 Task: Find connections with filter location Zürich (Kreis 12) with filter topic #Entrepreneurshipwith filter profile language German with filter current company FABINDIA LIMITED (erstwhile Fabindia Overseas Pvt. Ltd.) with filter school Delhi Public School - Bangalore South with filter industry Architectural and Structural Metal Manufacturing with filter service category Training with filter keywords title SQL Developer
Action: Mouse moved to (493, 75)
Screenshot: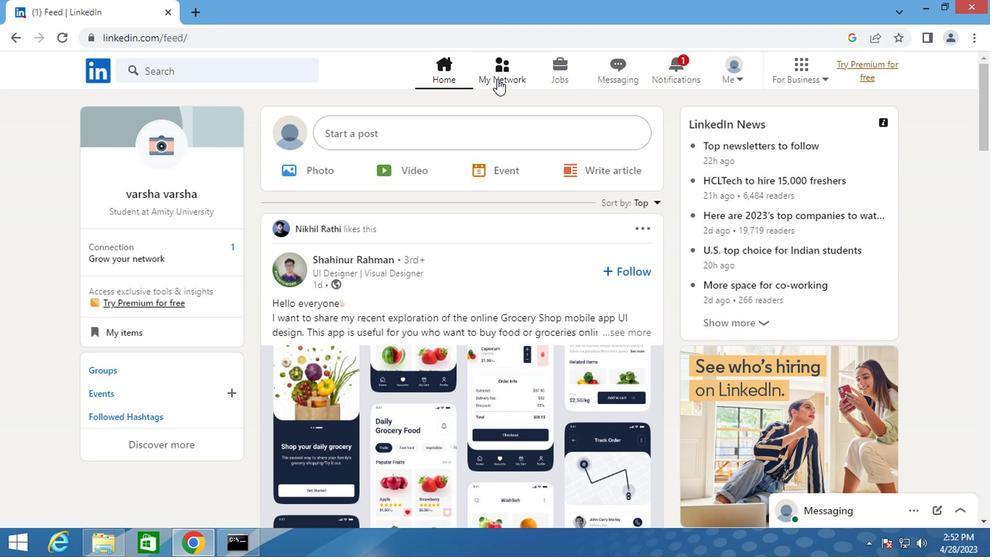 
Action: Mouse pressed left at (493, 75)
Screenshot: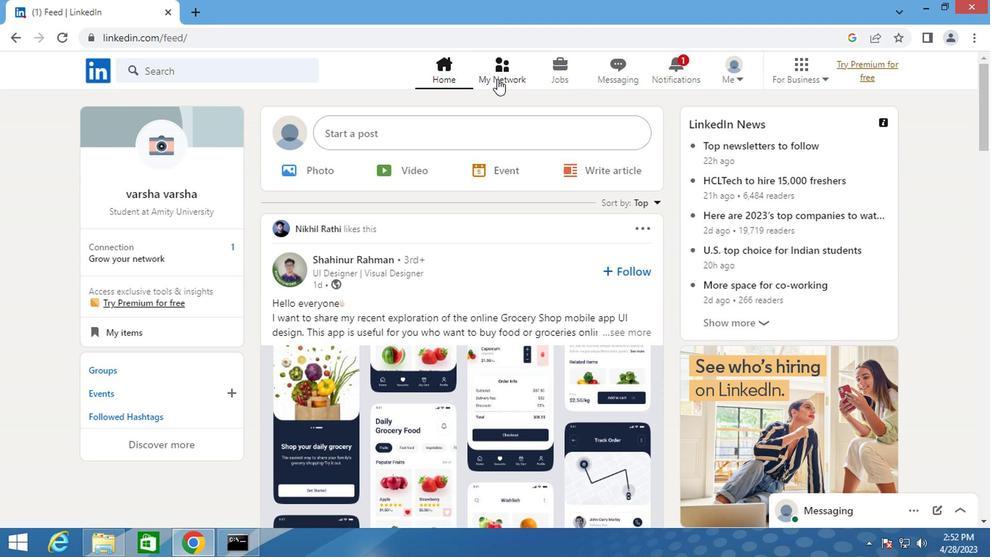 
Action: Mouse moved to (205, 152)
Screenshot: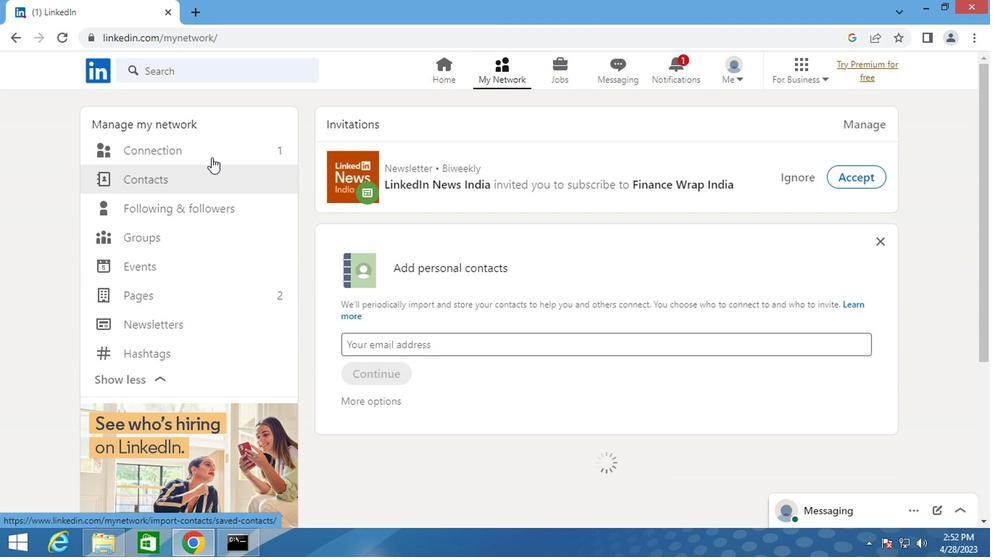 
Action: Mouse pressed left at (205, 152)
Screenshot: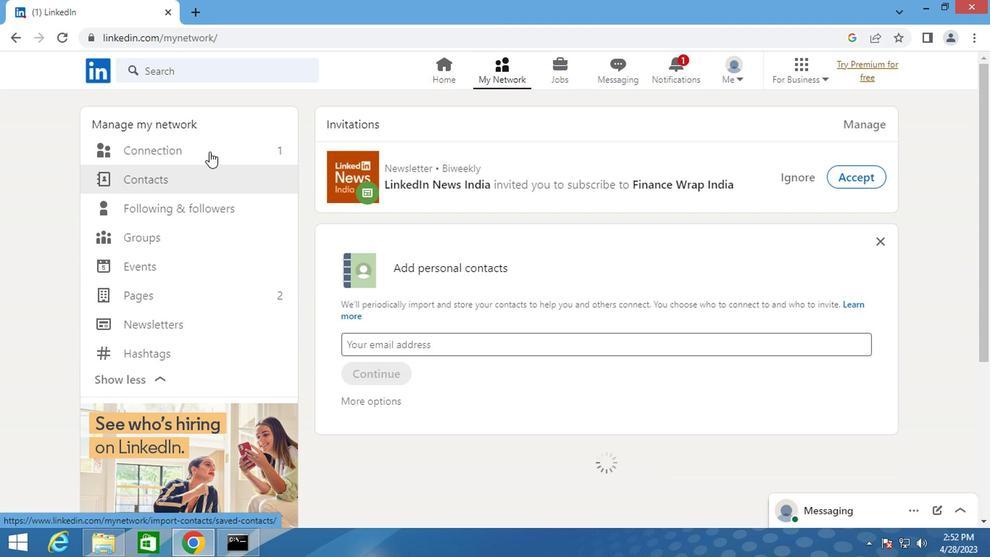 
Action: Mouse moved to (185, 152)
Screenshot: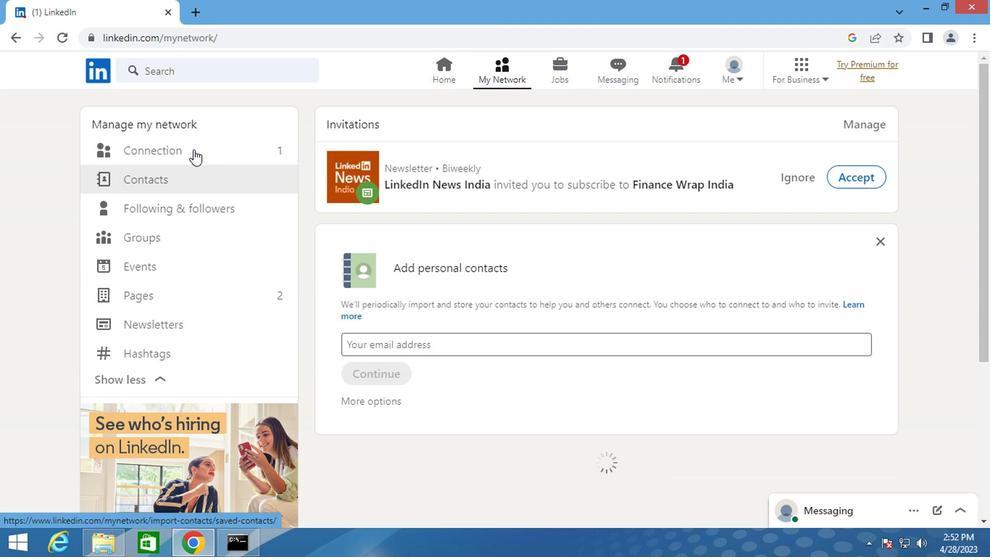 
Action: Mouse pressed left at (185, 152)
Screenshot: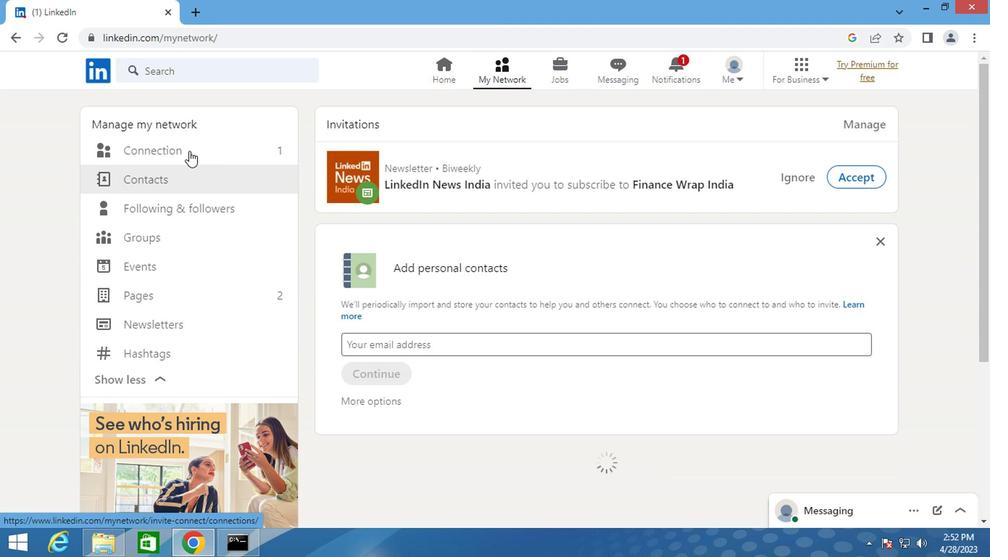 
Action: Mouse pressed left at (185, 152)
Screenshot: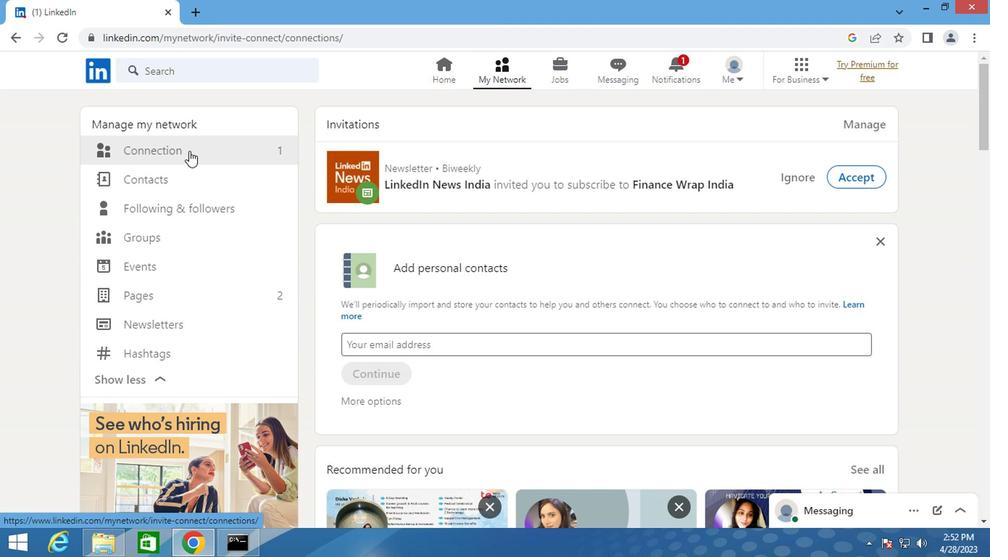 
Action: Mouse moved to (597, 154)
Screenshot: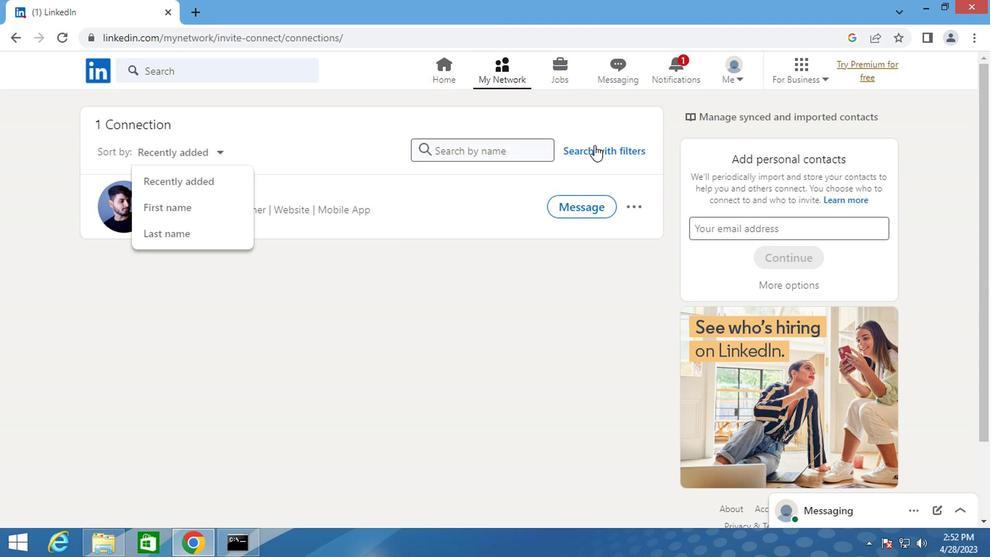 
Action: Mouse pressed left at (597, 154)
Screenshot: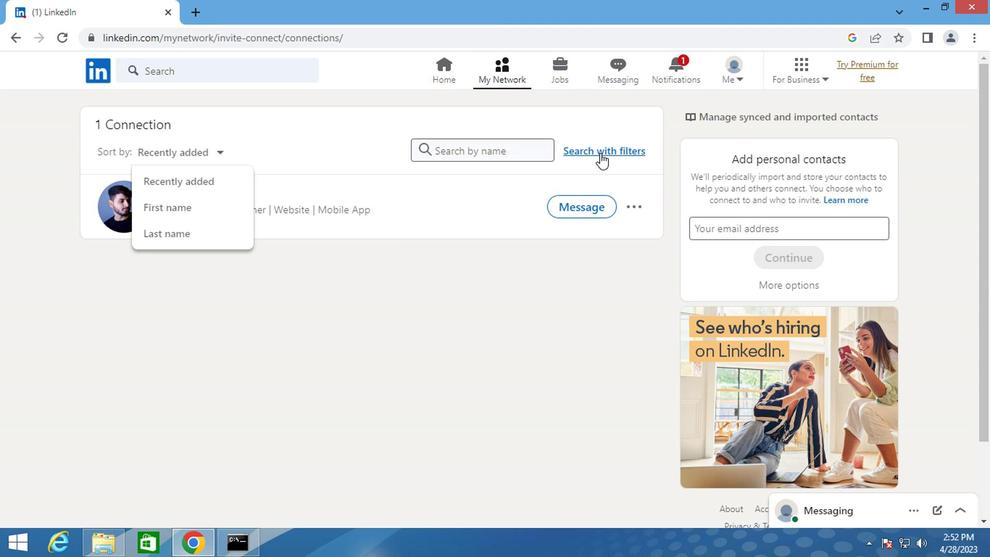 
Action: Mouse moved to (534, 114)
Screenshot: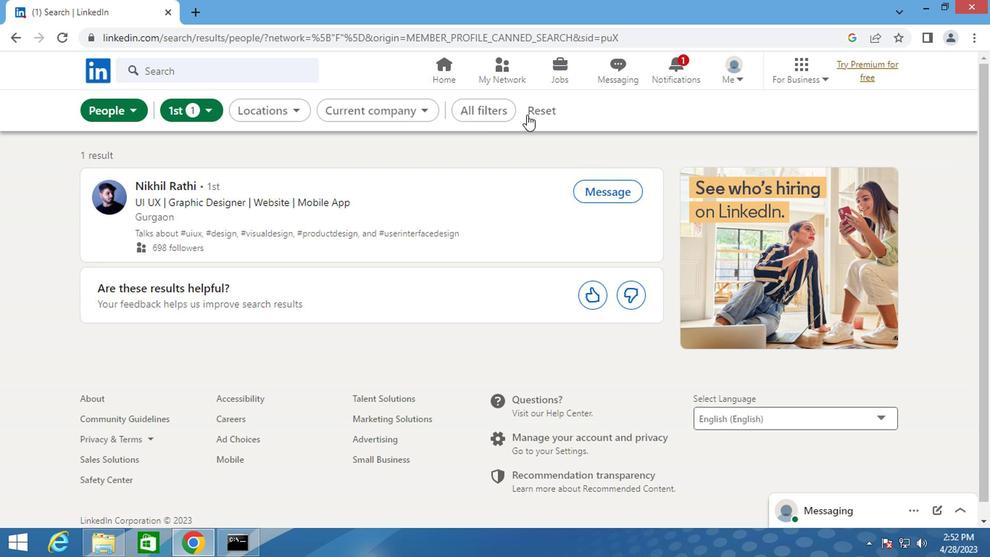 
Action: Mouse pressed left at (534, 114)
Screenshot: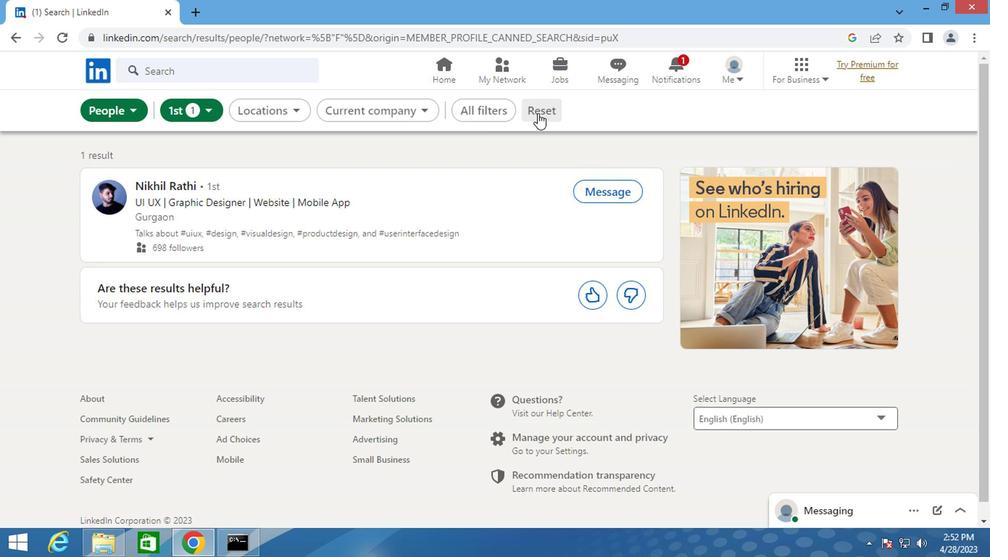 
Action: Mouse moved to (511, 115)
Screenshot: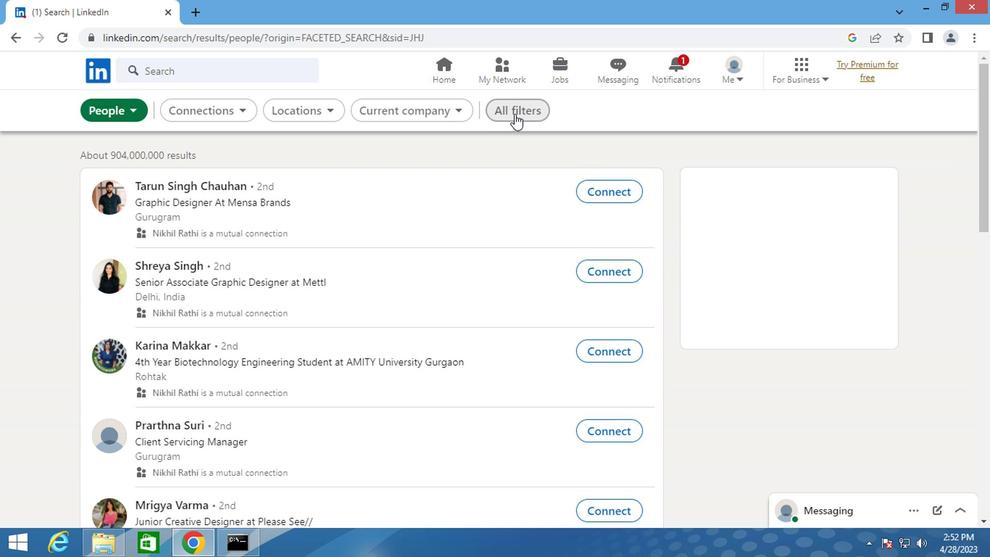
Action: Mouse pressed left at (511, 115)
Screenshot: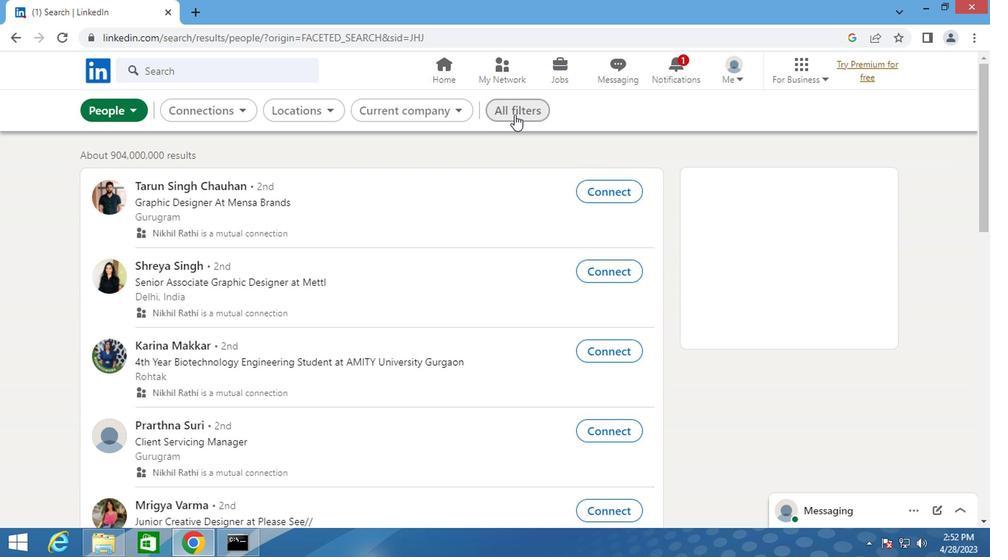 
Action: Mouse moved to (670, 296)
Screenshot: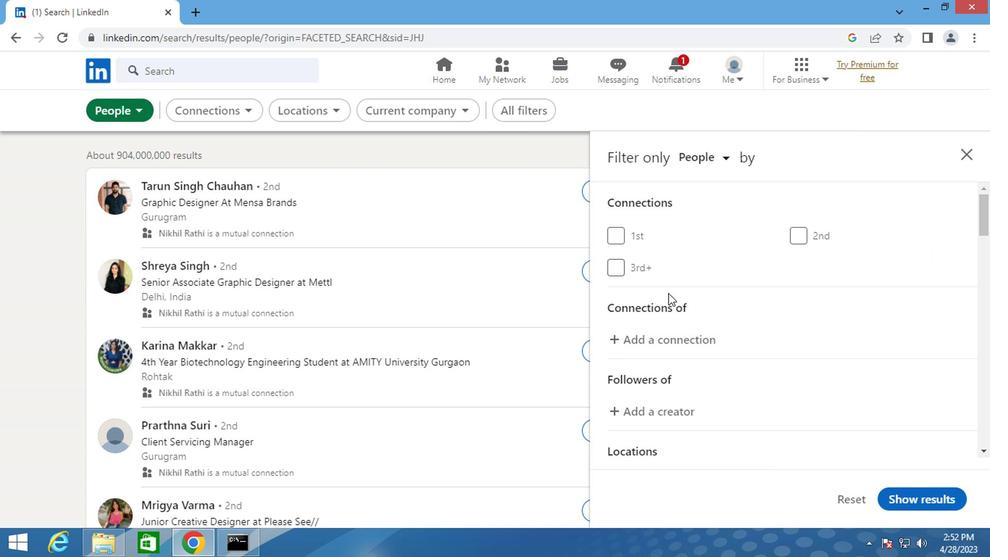 
Action: Mouse scrolled (670, 295) with delta (0, 0)
Screenshot: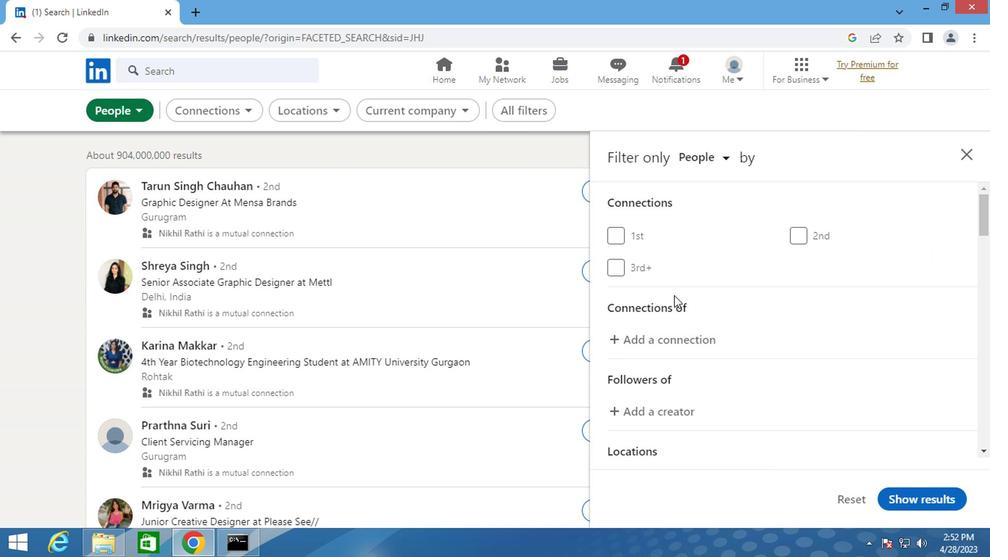 
Action: Mouse scrolled (670, 295) with delta (0, 0)
Screenshot: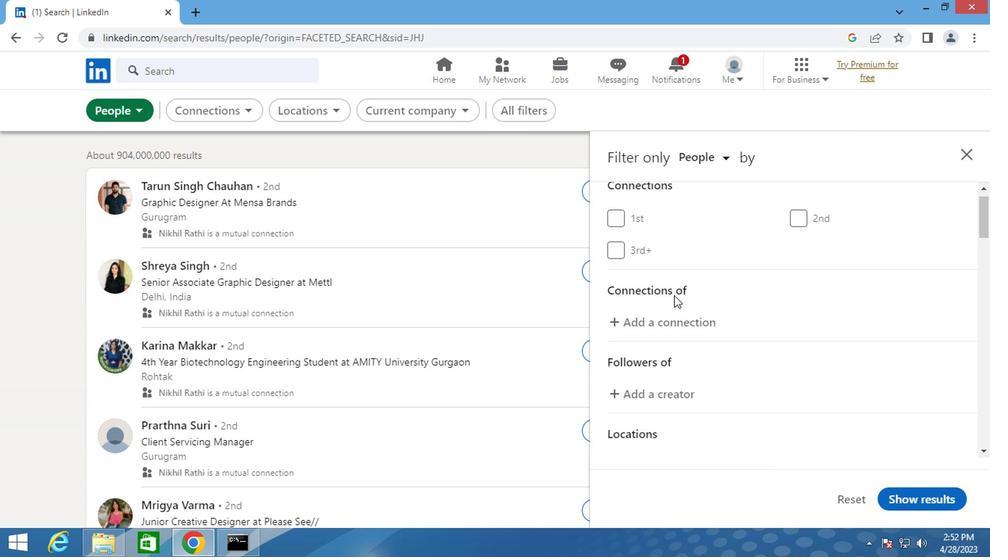
Action: Mouse moved to (809, 389)
Screenshot: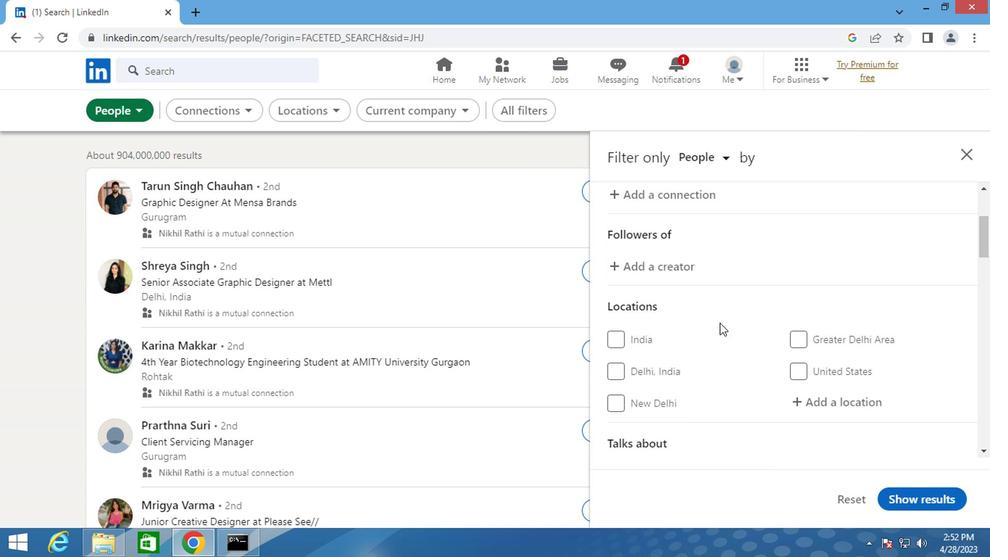 
Action: Mouse pressed left at (809, 389)
Screenshot: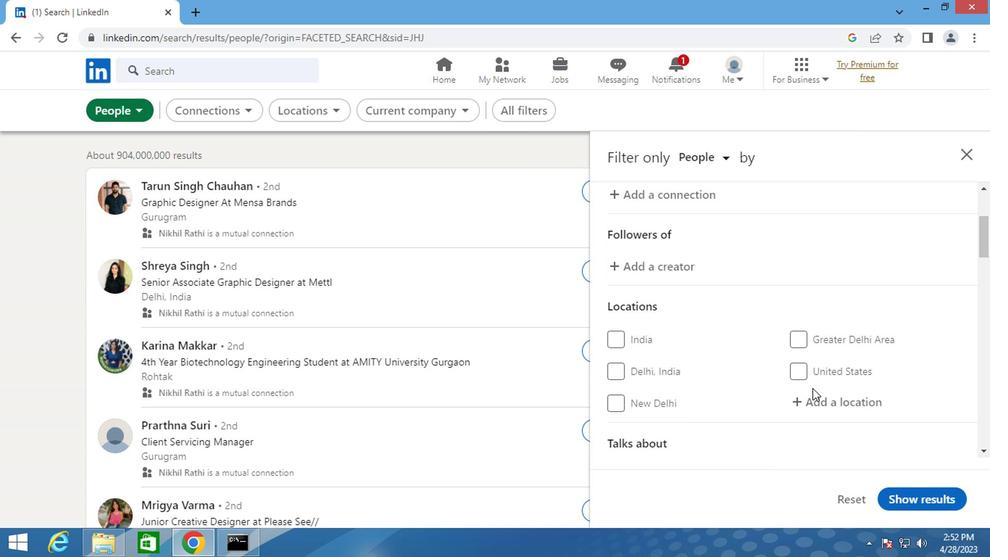 
Action: Mouse moved to (810, 395)
Screenshot: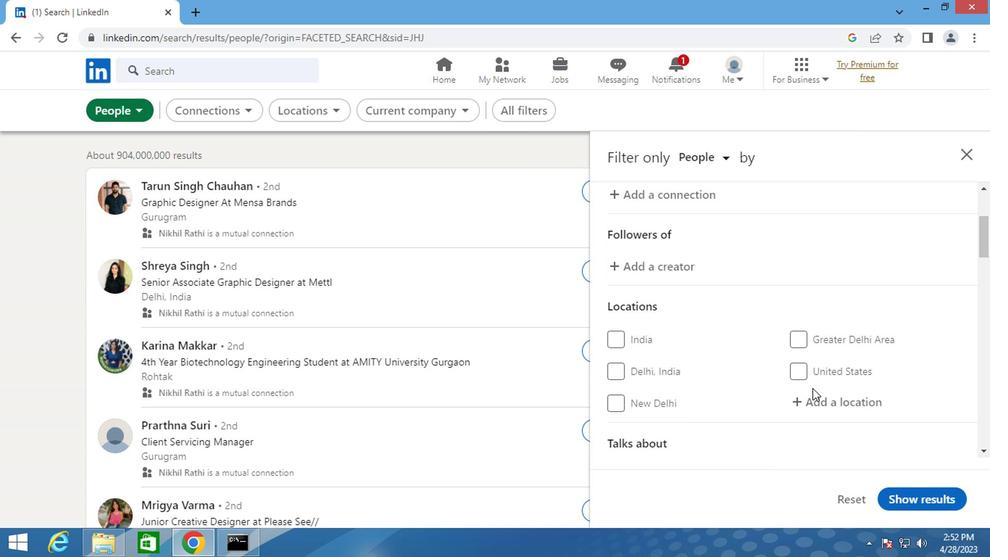 
Action: Mouse pressed left at (810, 395)
Screenshot: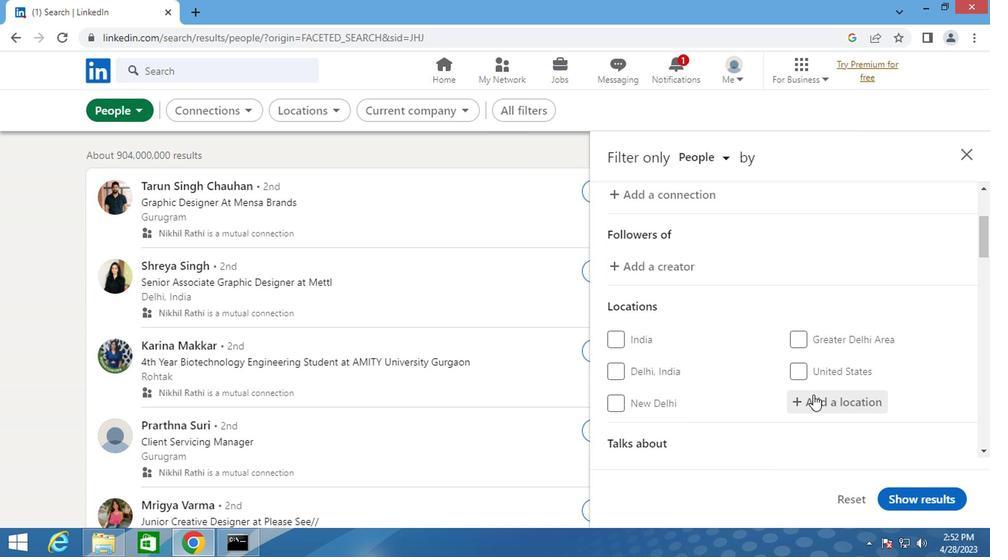 
Action: Key pressed <Key.shift>ZURICH<Key.shift_r><Key.shift_r><Key.shift_r><Key.shift_r>(<Key.shift>KREIS<Key.space>12<Key.shift_r>)
Screenshot: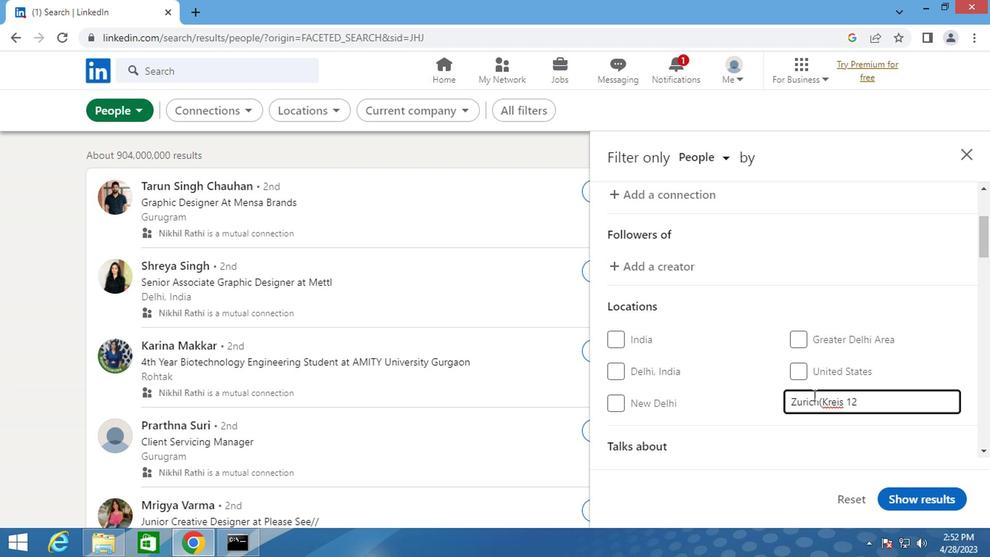 
Action: Mouse moved to (738, 397)
Screenshot: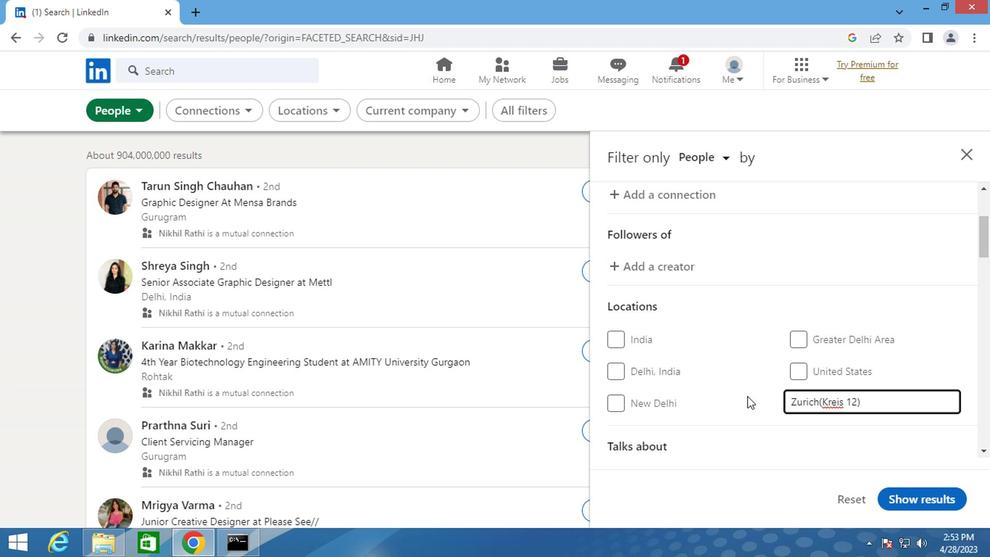 
Action: Mouse scrolled (738, 396) with delta (0, -1)
Screenshot: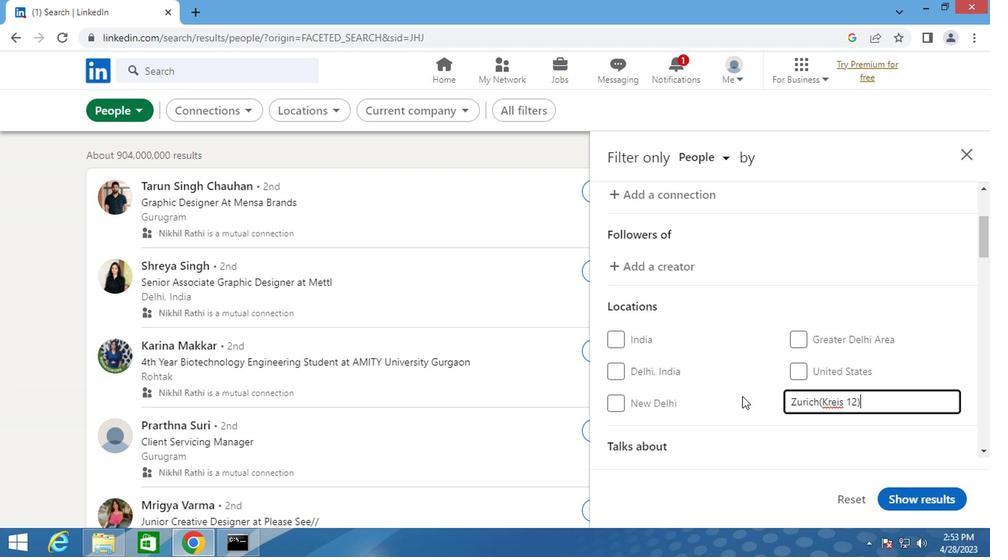 
Action: Mouse scrolled (738, 396) with delta (0, -1)
Screenshot: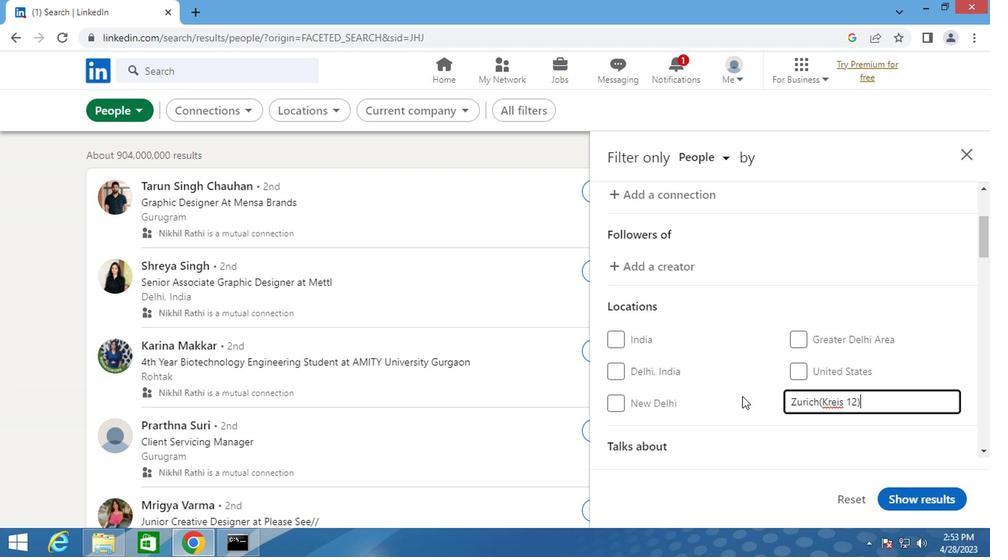
Action: Mouse scrolled (738, 396) with delta (0, -1)
Screenshot: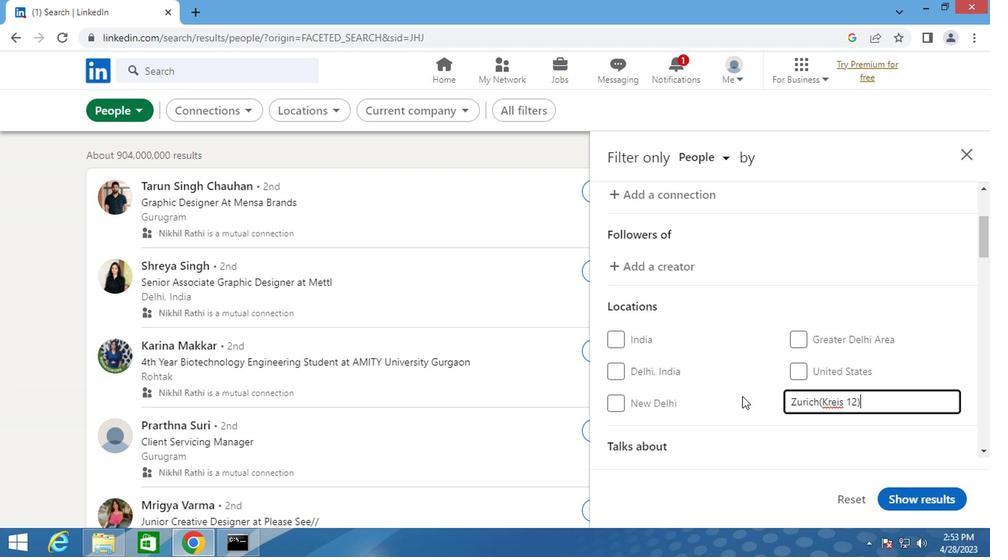 
Action: Mouse scrolled (738, 396) with delta (0, -1)
Screenshot: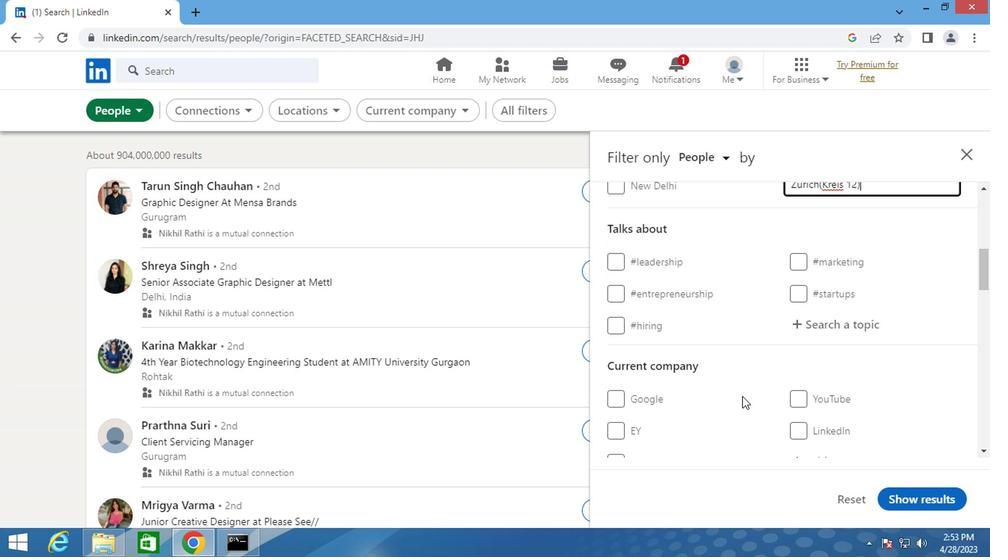 
Action: Mouse scrolled (738, 397) with delta (0, 0)
Screenshot: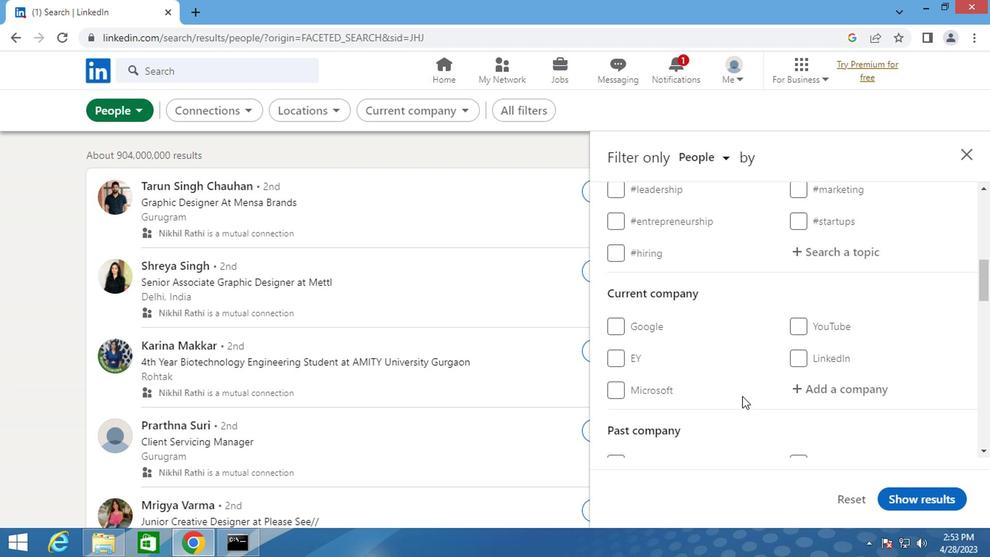 
Action: Mouse moved to (833, 319)
Screenshot: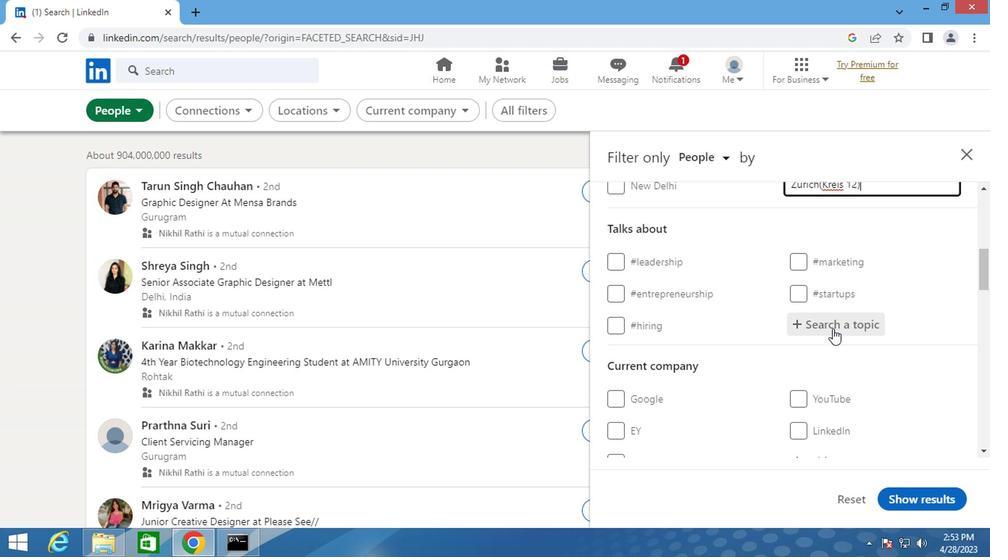 
Action: Mouse pressed left at (833, 319)
Screenshot: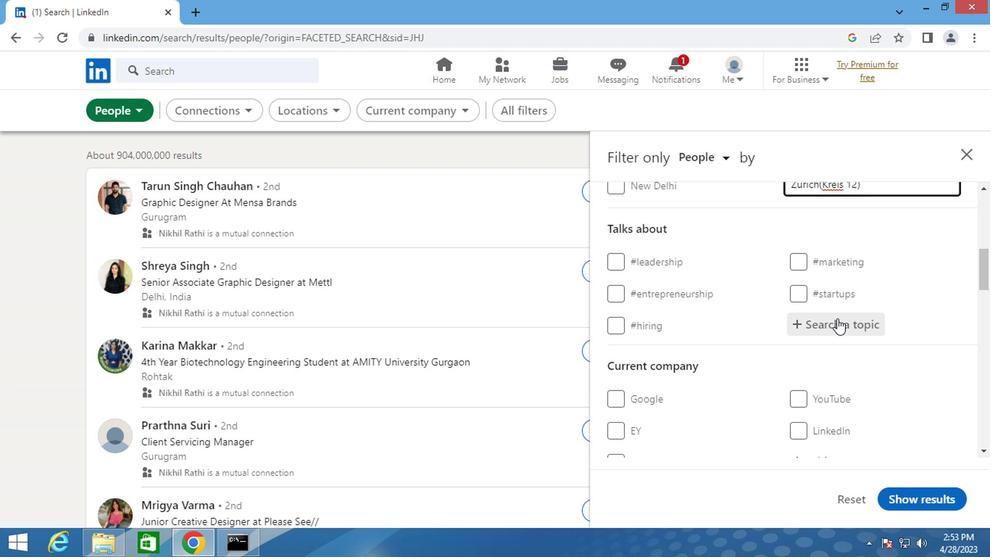 
Action: Key pressed <Key.shift>#<Key.shift>ENTREPRENEURSHIP
Screenshot: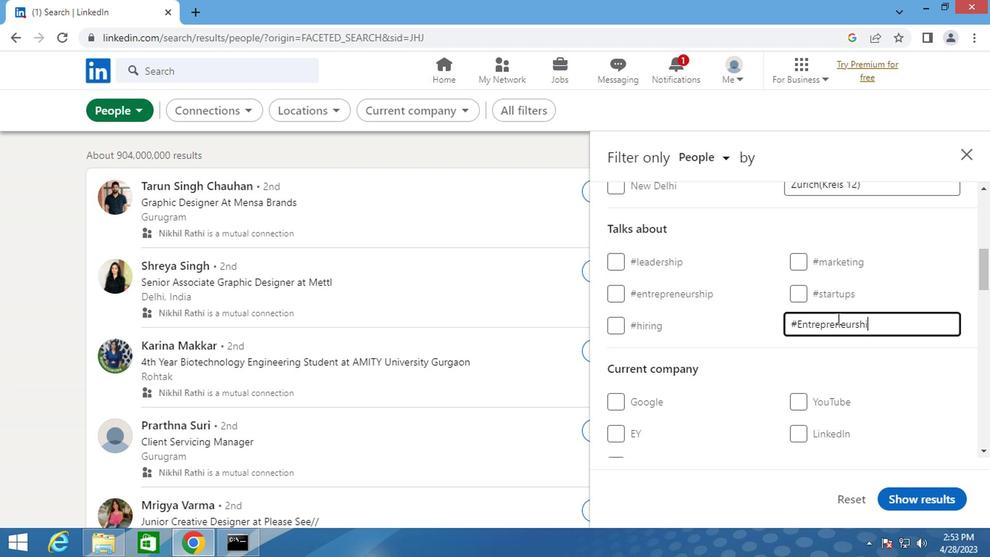 
Action: Mouse moved to (783, 318)
Screenshot: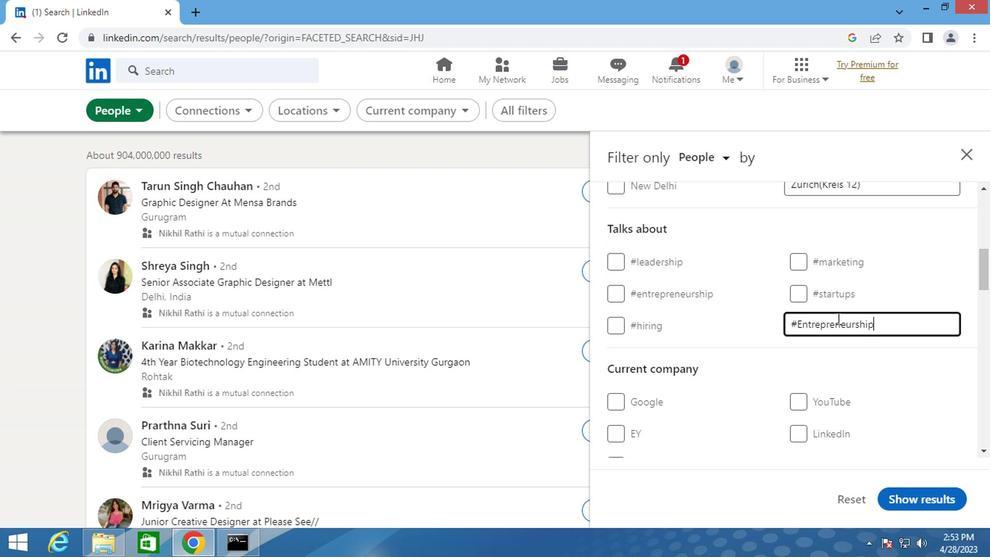 
Action: Mouse scrolled (783, 317) with delta (0, -1)
Screenshot: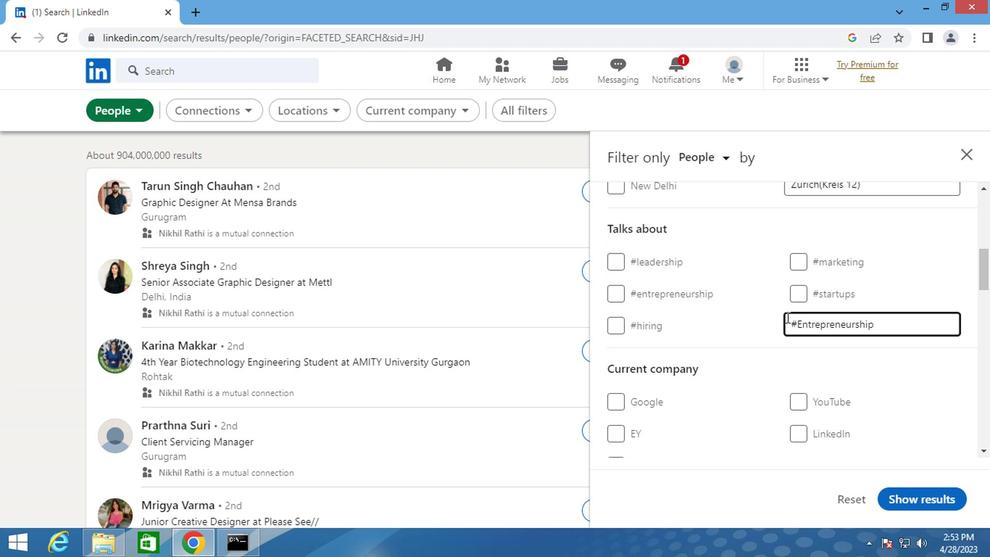 
Action: Mouse scrolled (783, 317) with delta (0, -1)
Screenshot: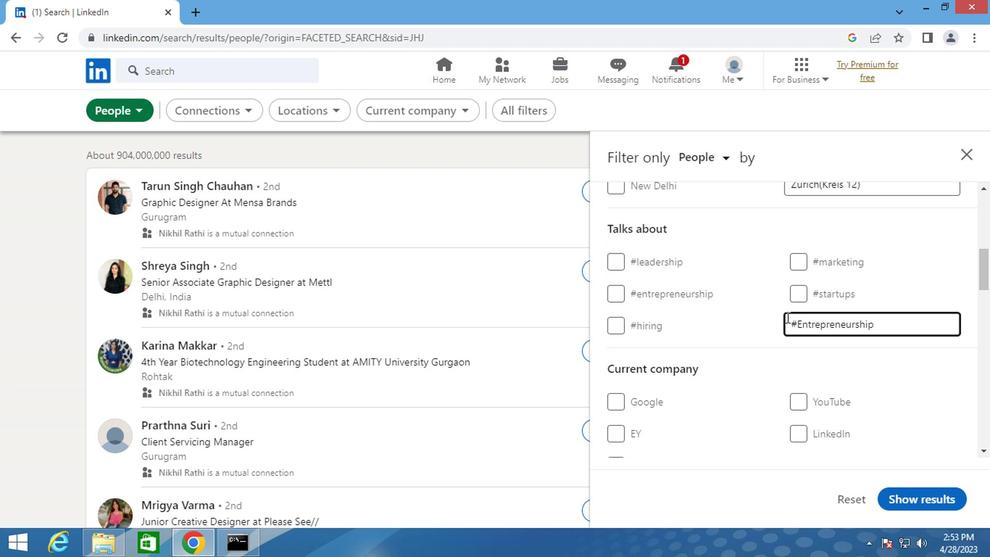 
Action: Mouse scrolled (783, 317) with delta (0, -1)
Screenshot: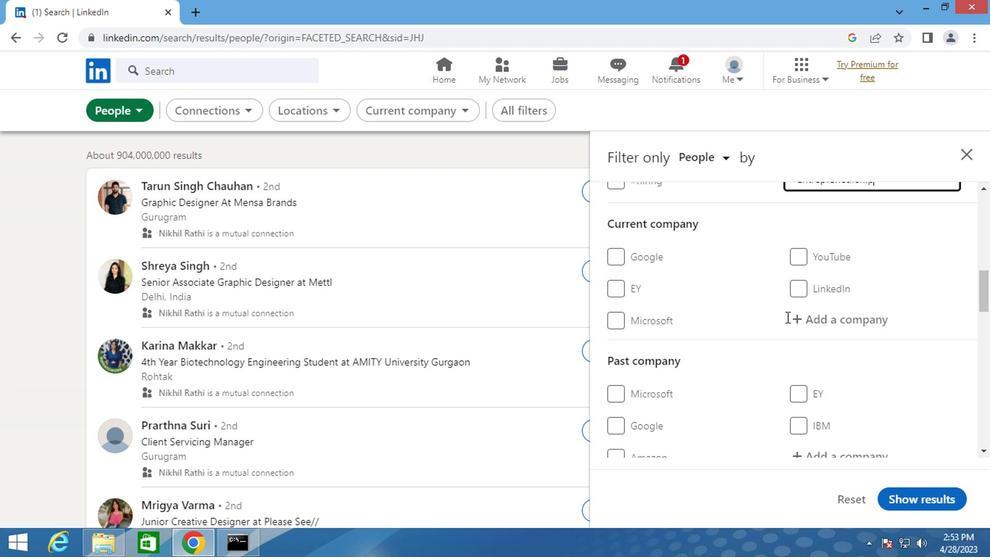 
Action: Mouse scrolled (783, 317) with delta (0, -1)
Screenshot: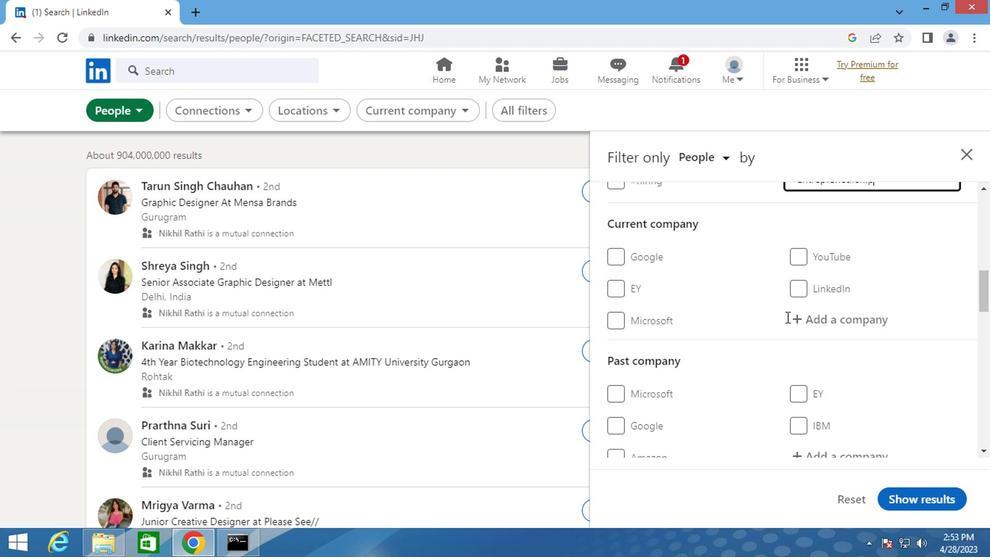 
Action: Mouse scrolled (783, 317) with delta (0, -1)
Screenshot: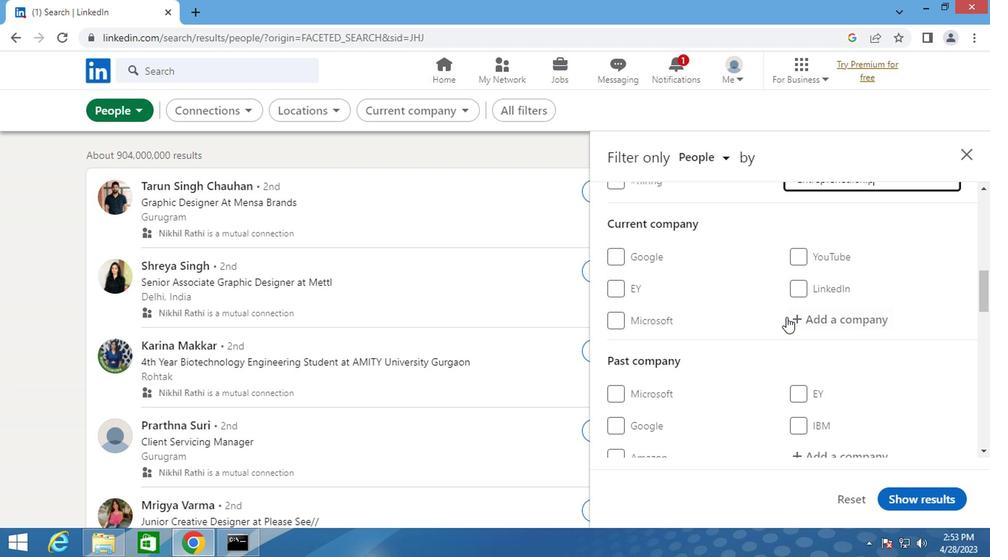 
Action: Mouse scrolled (783, 317) with delta (0, -1)
Screenshot: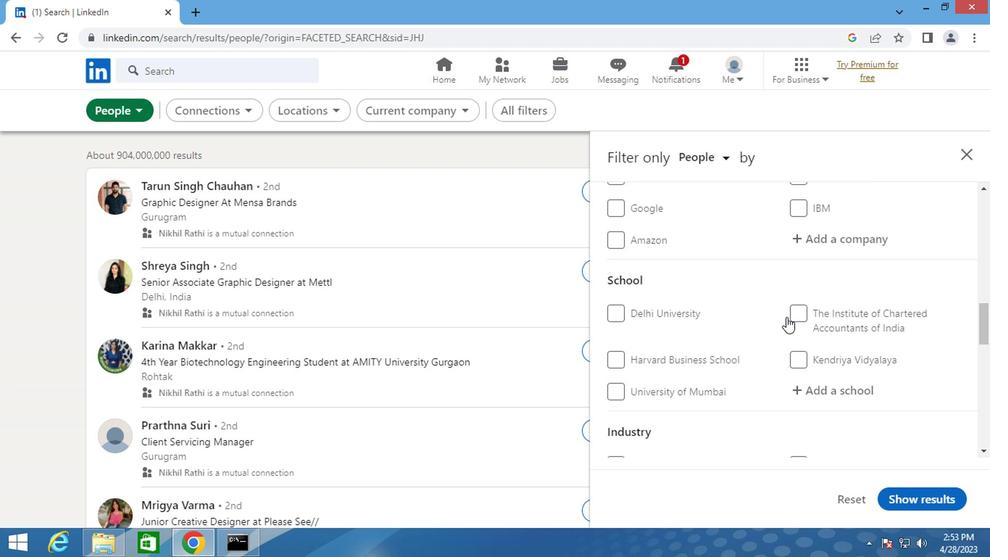 
Action: Mouse scrolled (783, 317) with delta (0, -1)
Screenshot: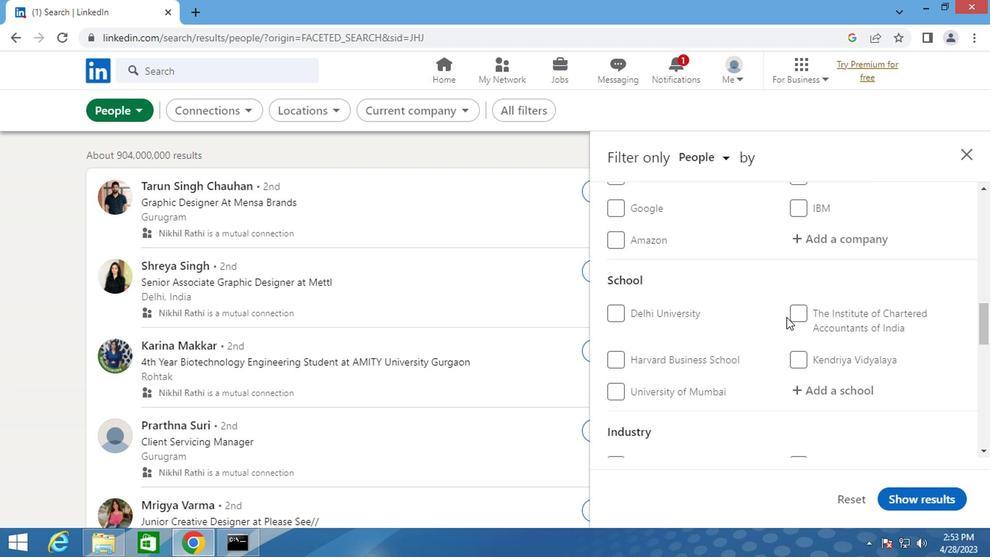 
Action: Mouse scrolled (783, 317) with delta (0, -1)
Screenshot: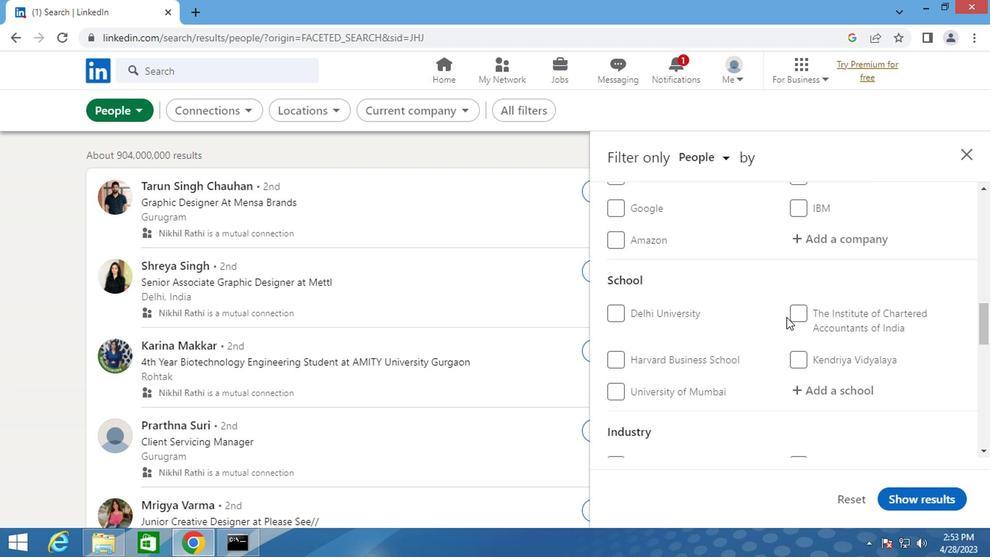 
Action: Mouse scrolled (783, 317) with delta (0, -1)
Screenshot: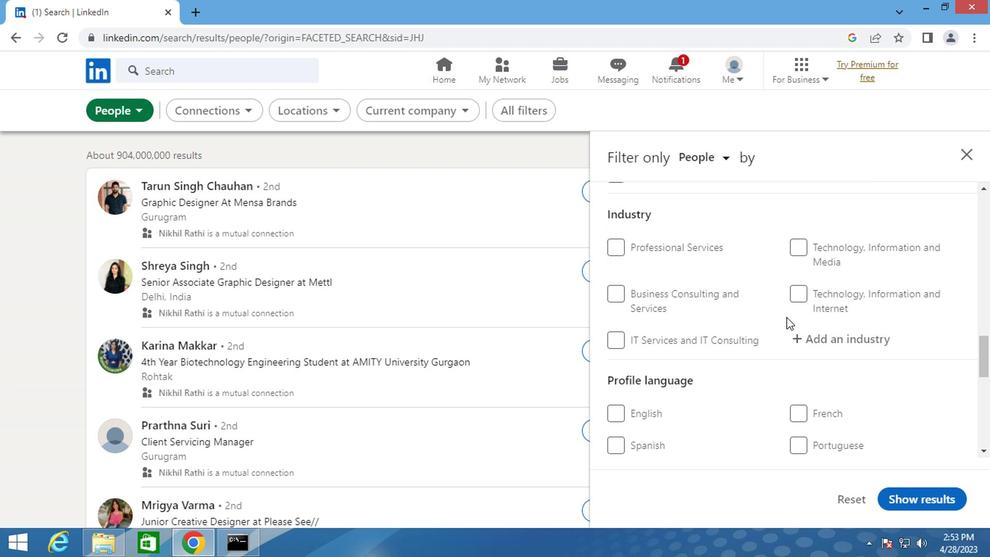 
Action: Mouse scrolled (783, 317) with delta (0, -1)
Screenshot: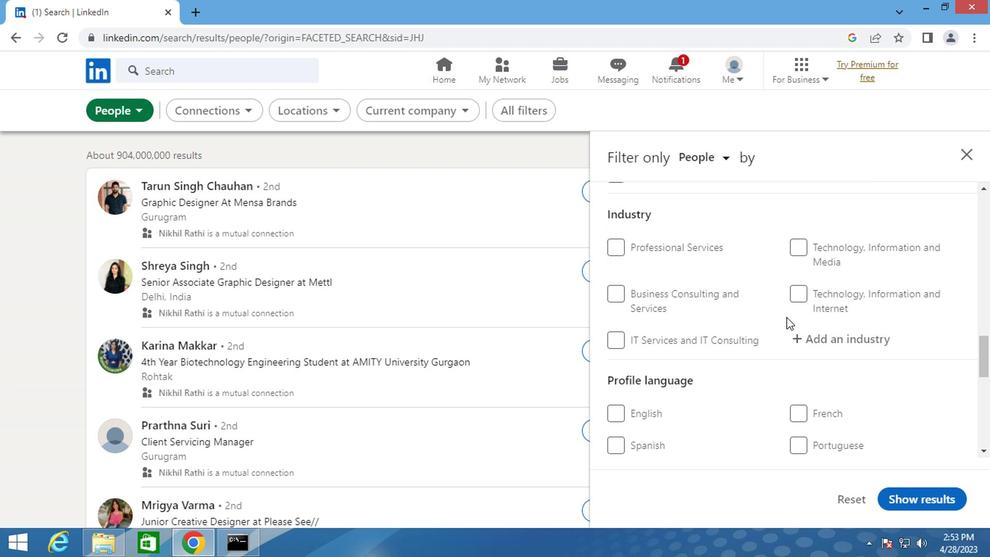 
Action: Mouse moved to (614, 336)
Screenshot: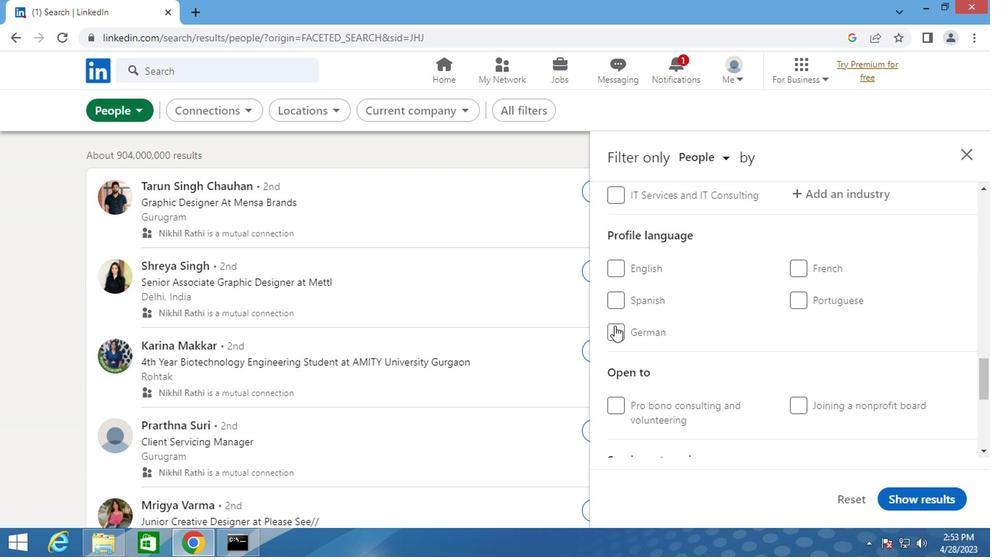 
Action: Mouse pressed left at (614, 336)
Screenshot: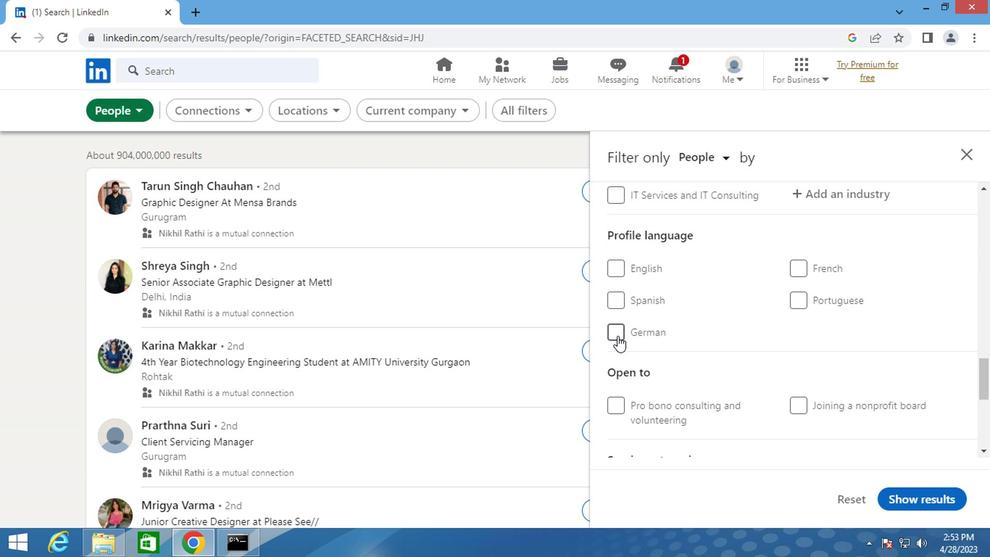 
Action: Mouse moved to (659, 326)
Screenshot: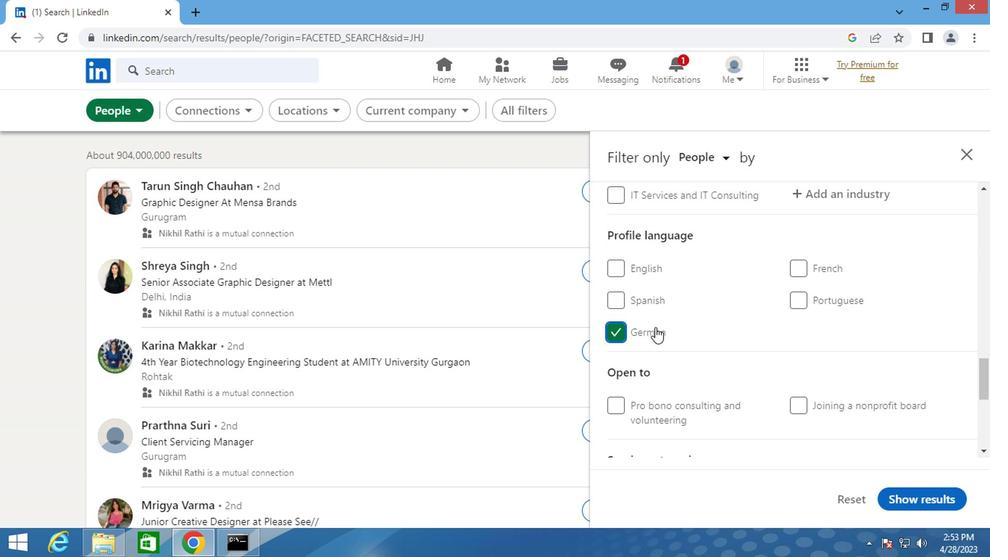 
Action: Mouse scrolled (659, 327) with delta (0, 1)
Screenshot: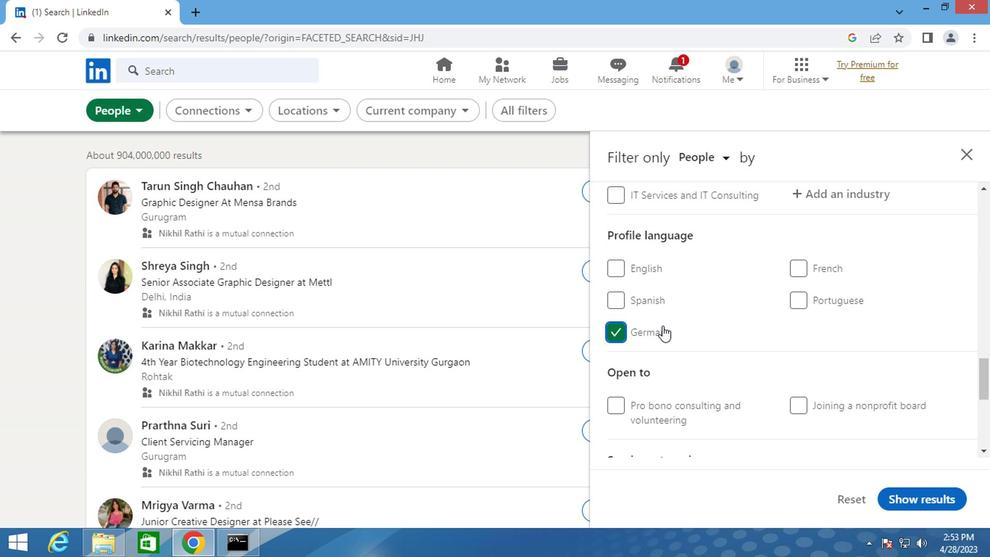 
Action: Mouse scrolled (659, 327) with delta (0, 1)
Screenshot: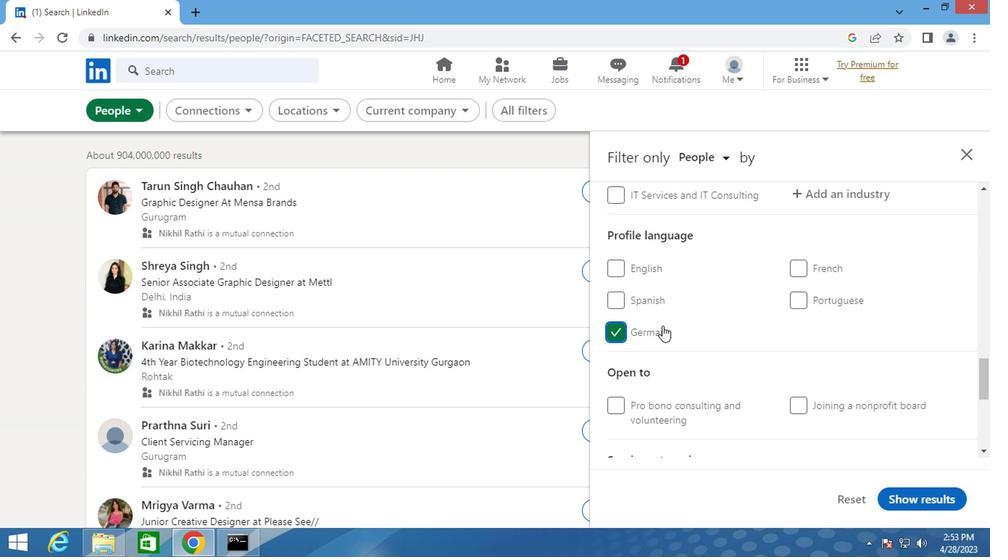 
Action: Mouse scrolled (659, 327) with delta (0, 1)
Screenshot: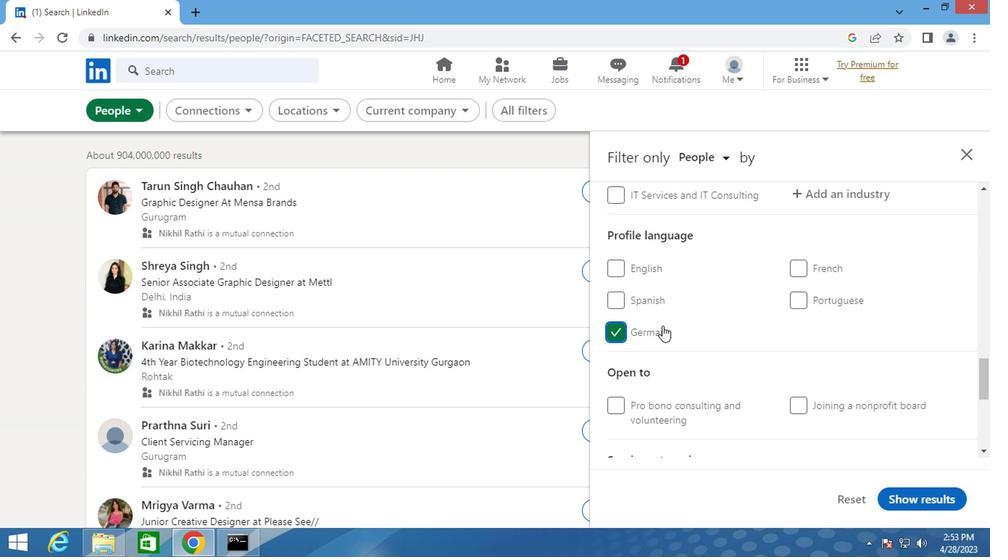 
Action: Mouse scrolled (659, 327) with delta (0, 1)
Screenshot: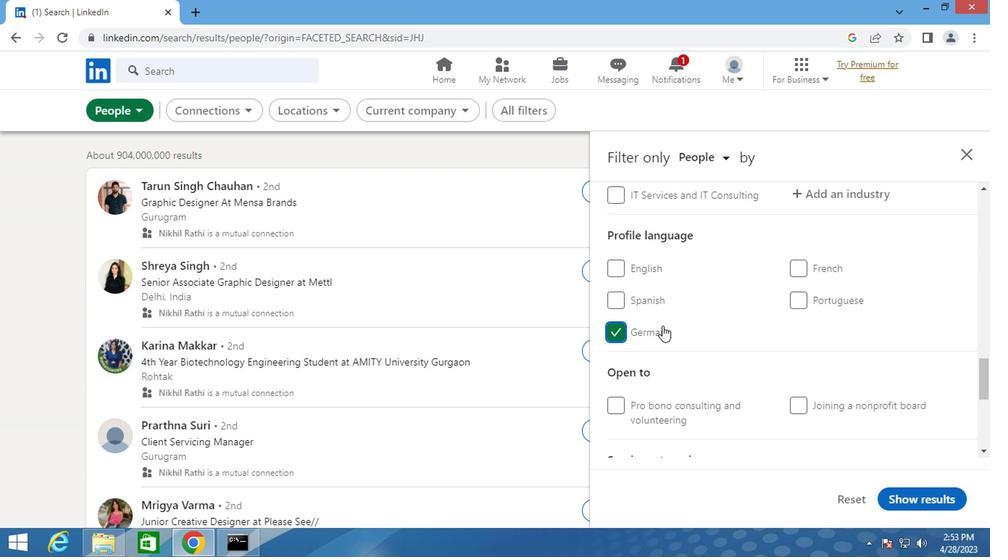 
Action: Mouse scrolled (659, 327) with delta (0, 1)
Screenshot: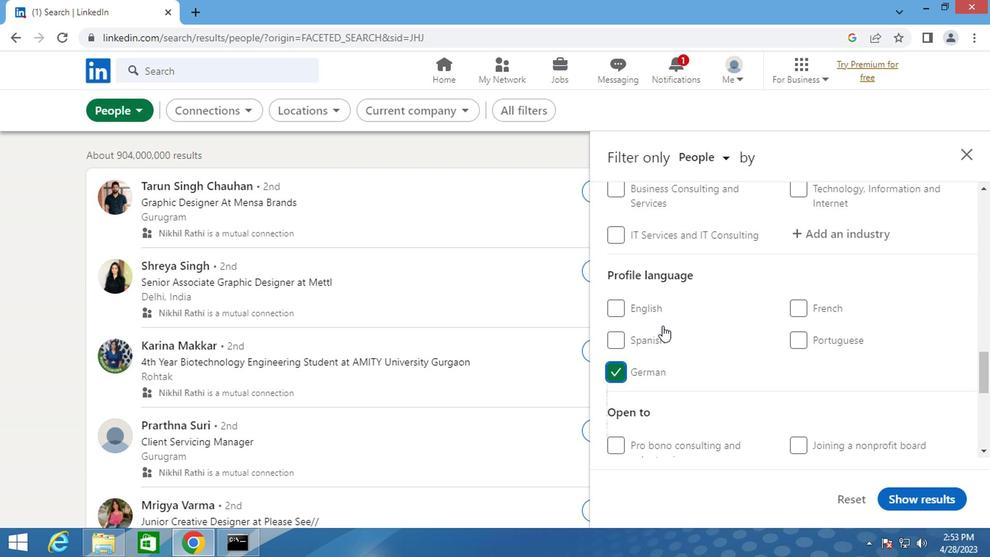 
Action: Mouse scrolled (659, 327) with delta (0, 1)
Screenshot: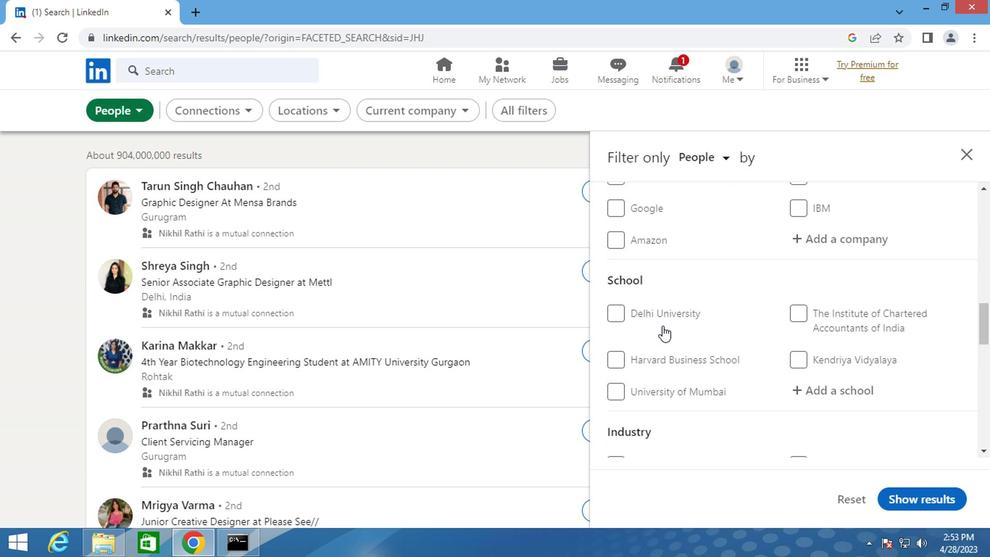 
Action: Mouse scrolled (659, 327) with delta (0, 1)
Screenshot: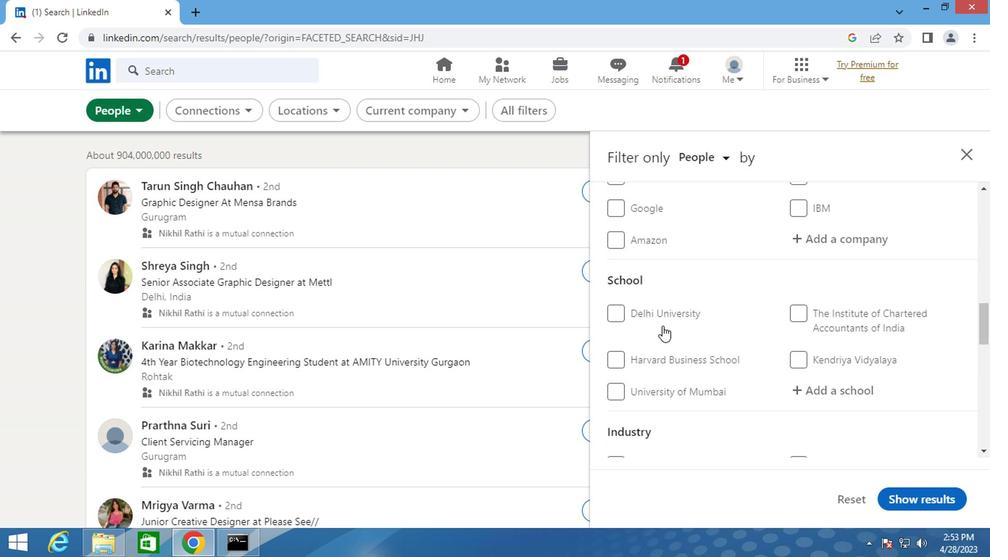 
Action: Mouse scrolled (659, 327) with delta (0, 1)
Screenshot: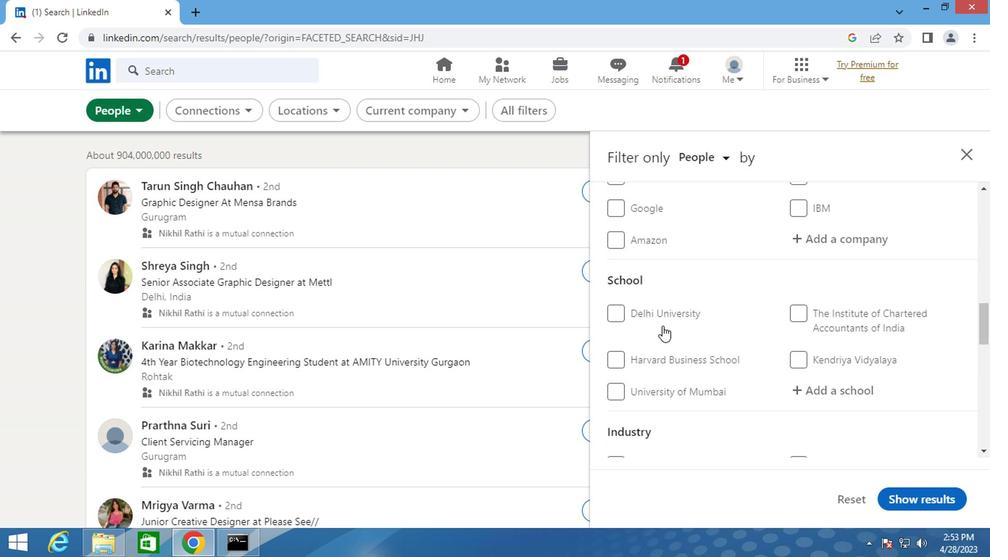 
Action: Mouse scrolled (659, 327) with delta (0, 1)
Screenshot: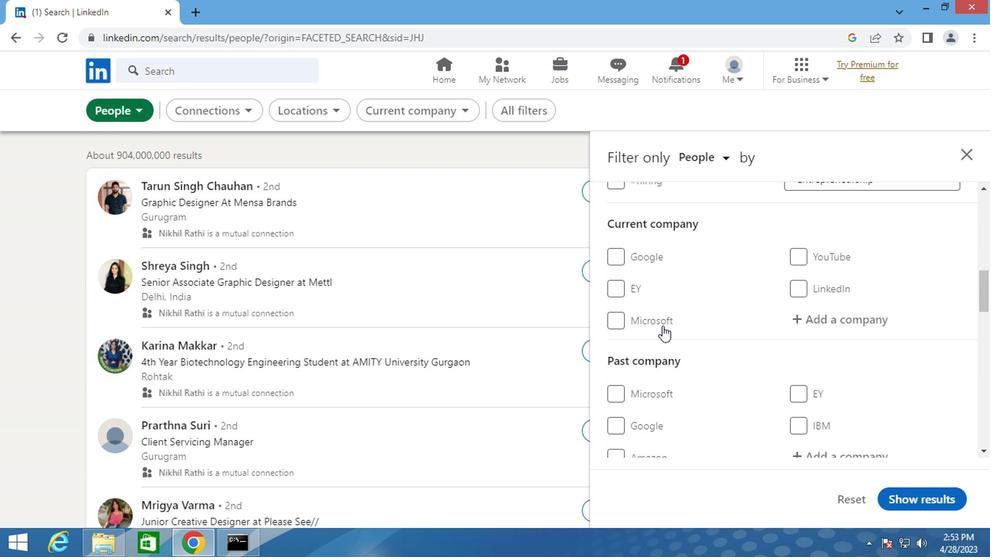 
Action: Mouse scrolled (659, 327) with delta (0, 1)
Screenshot: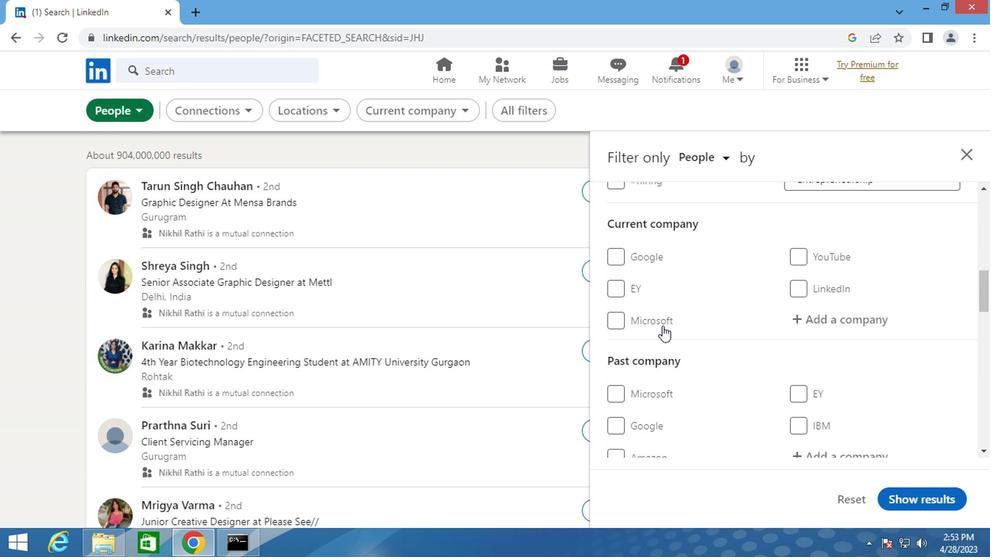 
Action: Mouse scrolled (659, 327) with delta (0, 1)
Screenshot: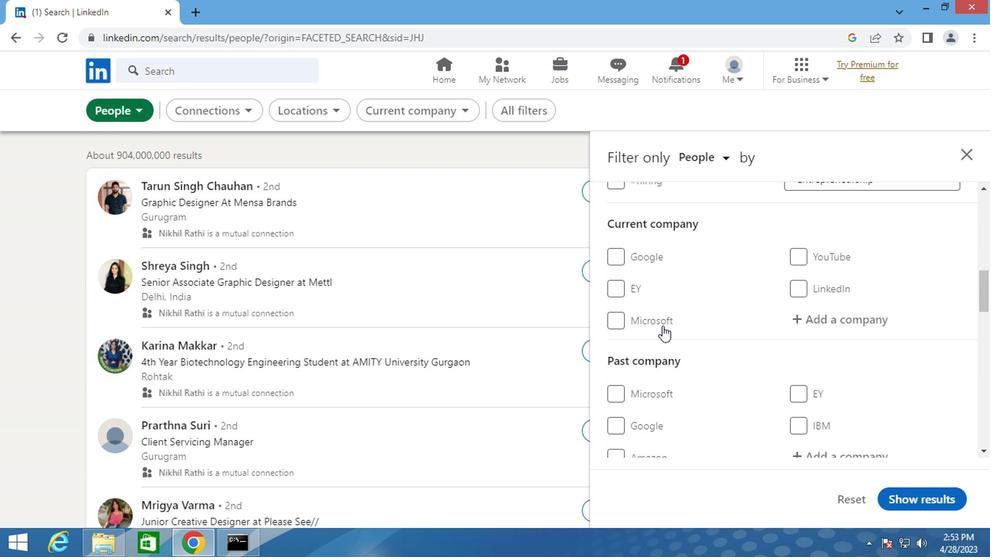 
Action: Mouse scrolled (659, 326) with delta (0, 0)
Screenshot: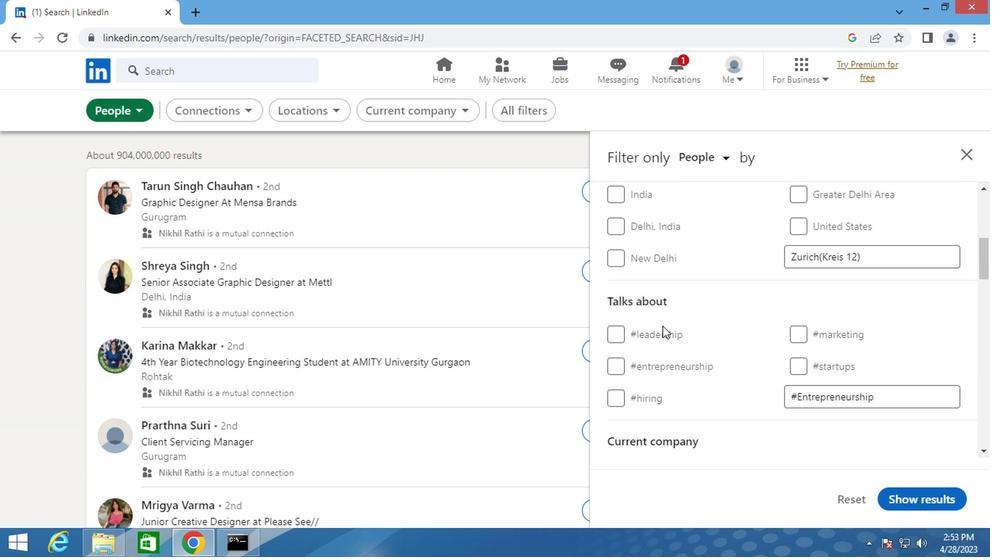 
Action: Mouse scrolled (659, 326) with delta (0, 0)
Screenshot: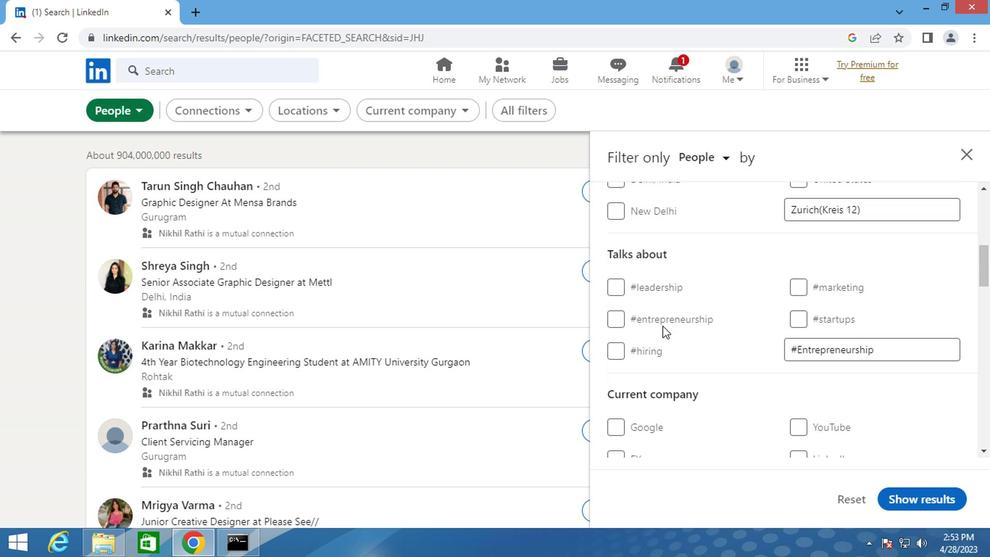 
Action: Mouse moved to (809, 389)
Screenshot: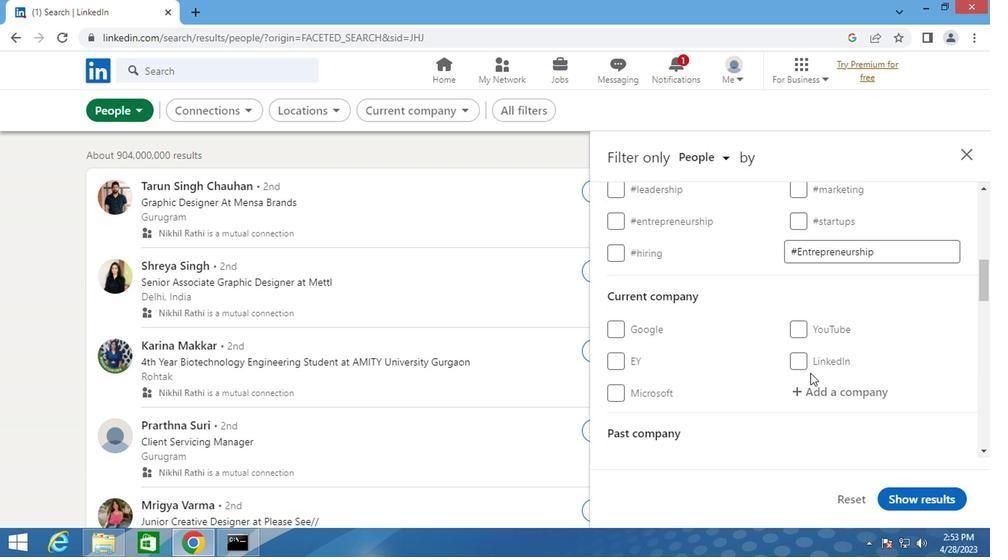 
Action: Mouse pressed left at (809, 389)
Screenshot: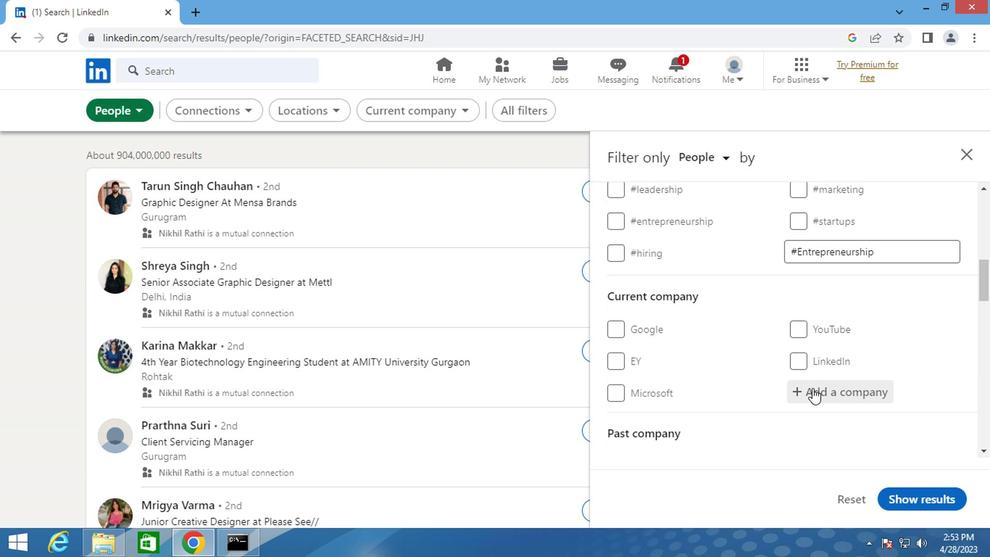 
Action: Key pressed <Key.caps_lock>FABINDIA<Key.space>
Screenshot: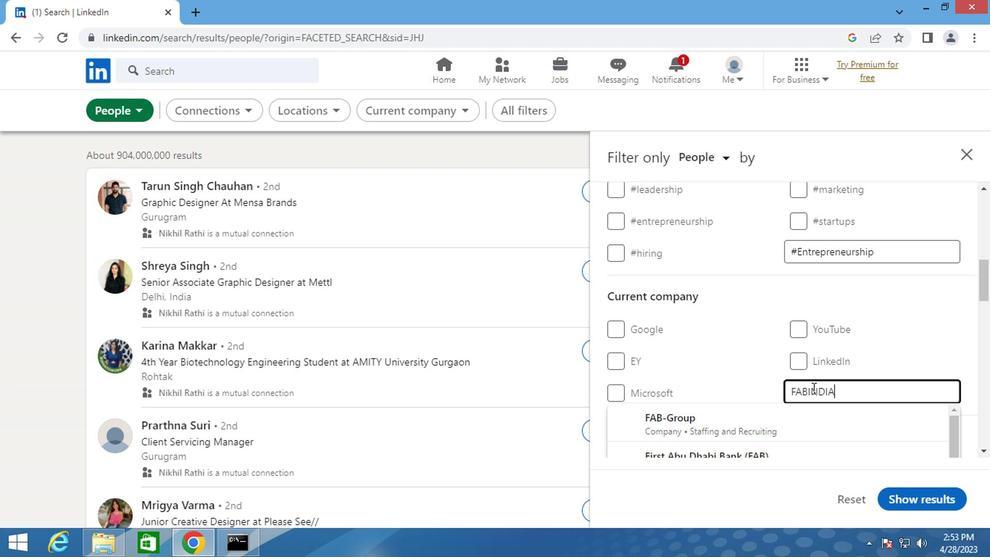 
Action: Mouse moved to (738, 415)
Screenshot: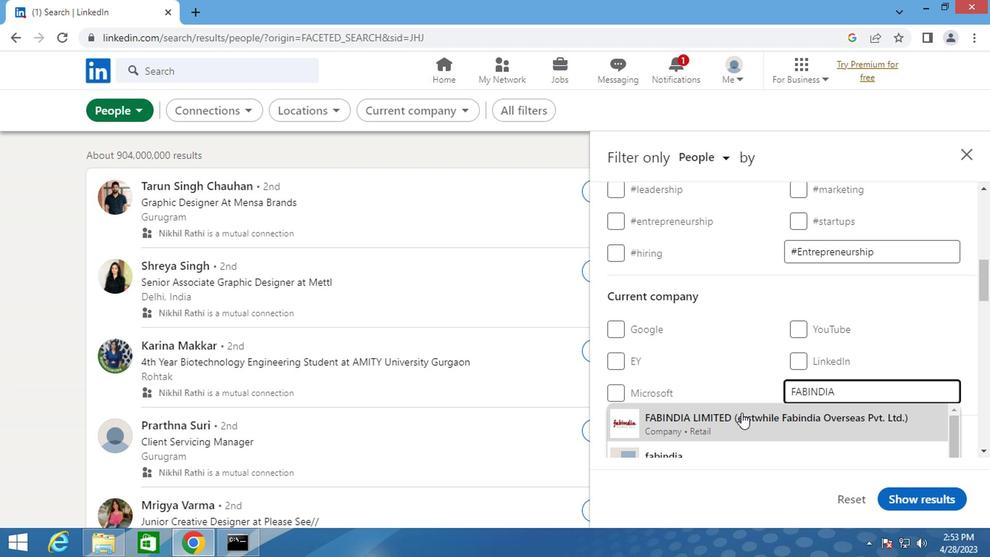 
Action: Mouse pressed left at (738, 415)
Screenshot: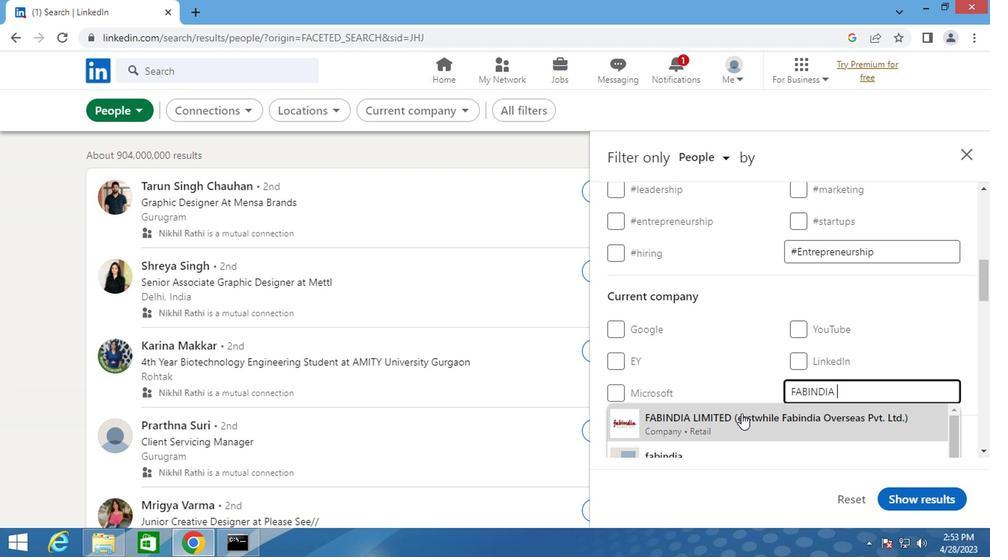 
Action: Mouse moved to (736, 404)
Screenshot: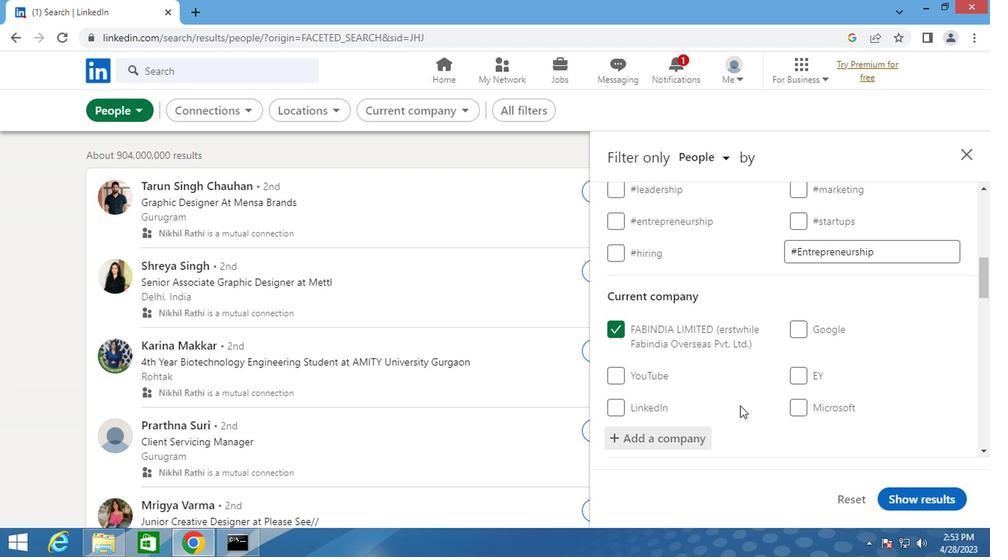 
Action: Key pressed <Key.caps_lock>
Screenshot: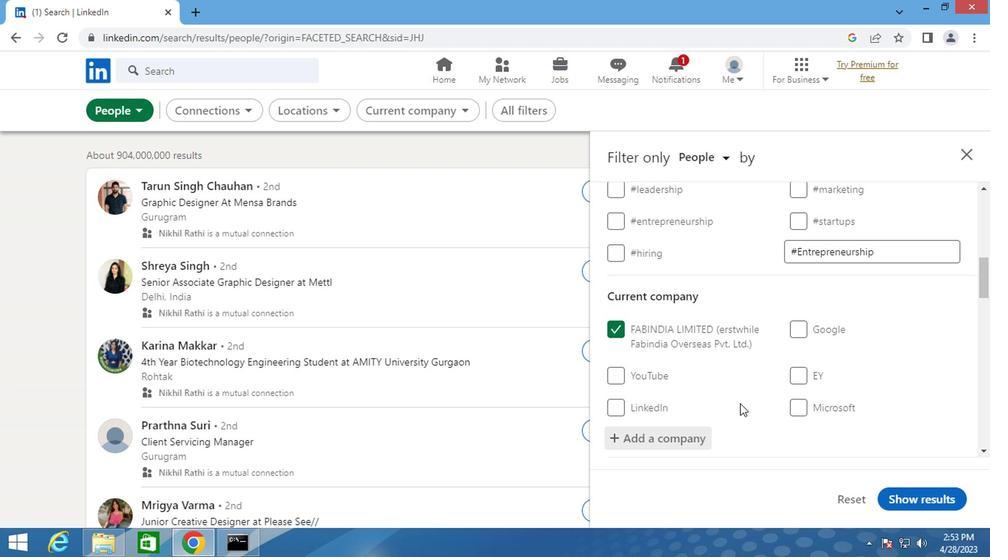 
Action: Mouse moved to (745, 380)
Screenshot: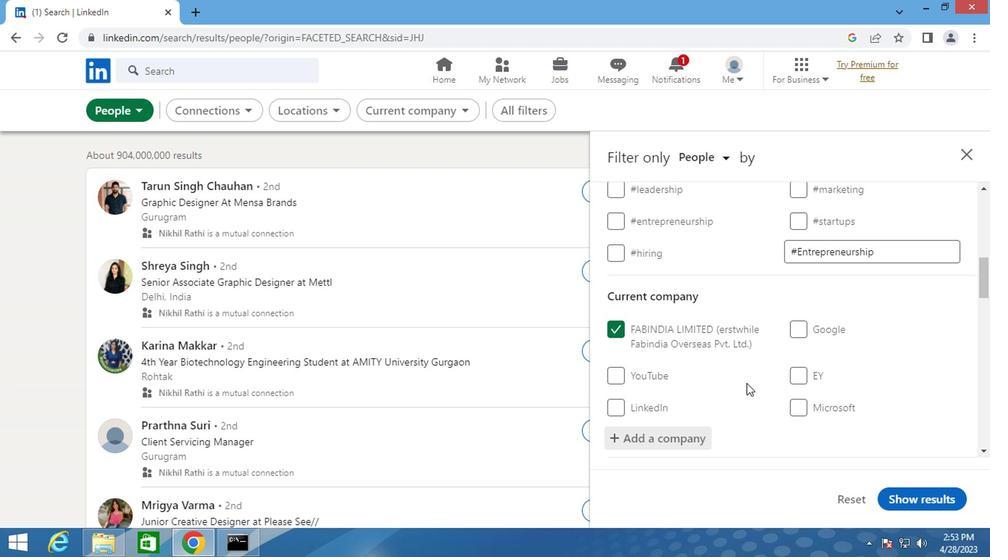 
Action: Mouse scrolled (745, 379) with delta (0, -1)
Screenshot: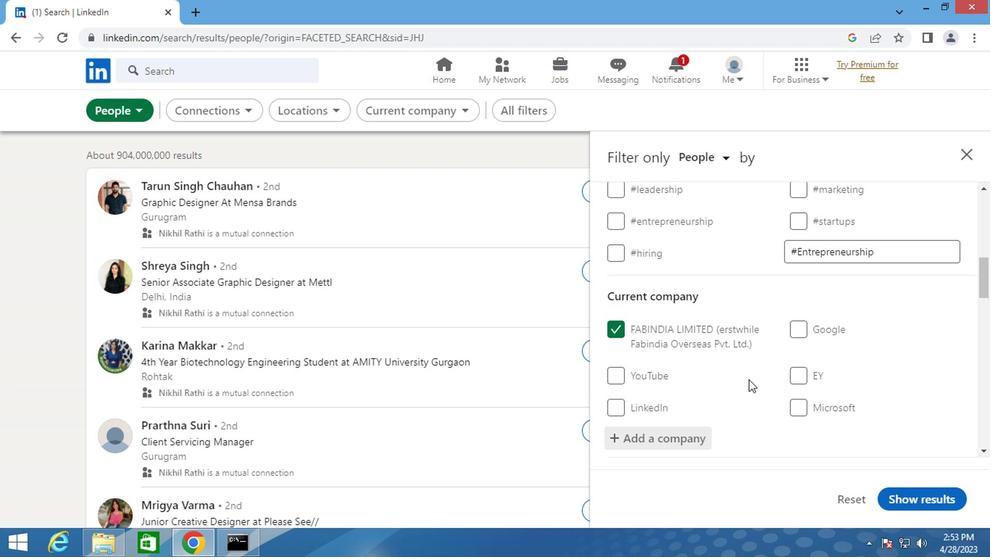 
Action: Mouse scrolled (745, 379) with delta (0, -1)
Screenshot: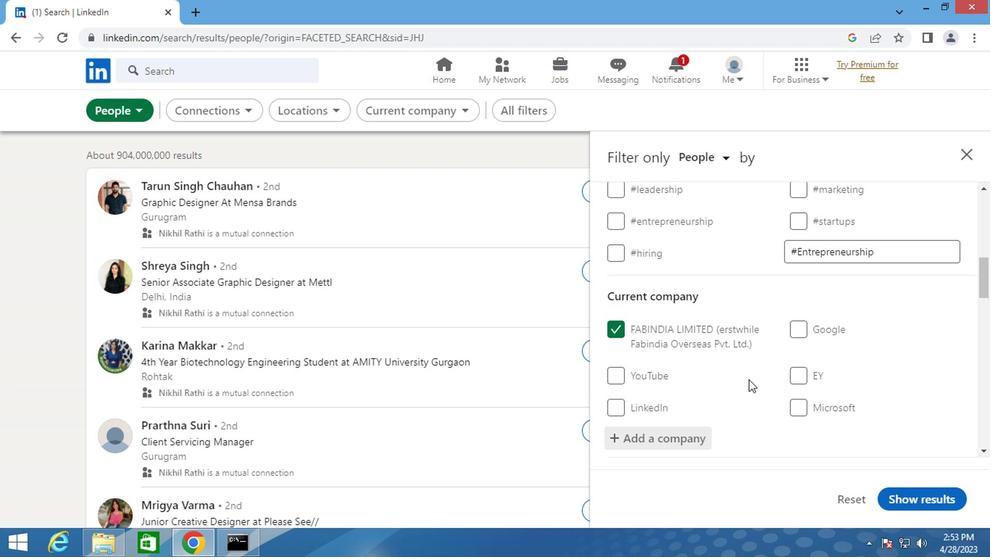 
Action: Mouse scrolled (745, 379) with delta (0, -1)
Screenshot: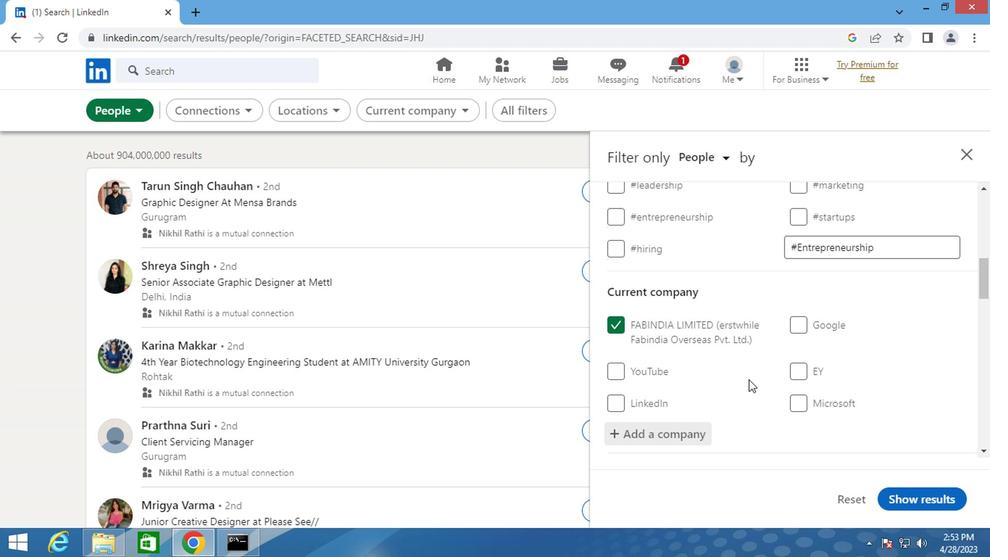 
Action: Mouse scrolled (745, 379) with delta (0, -1)
Screenshot: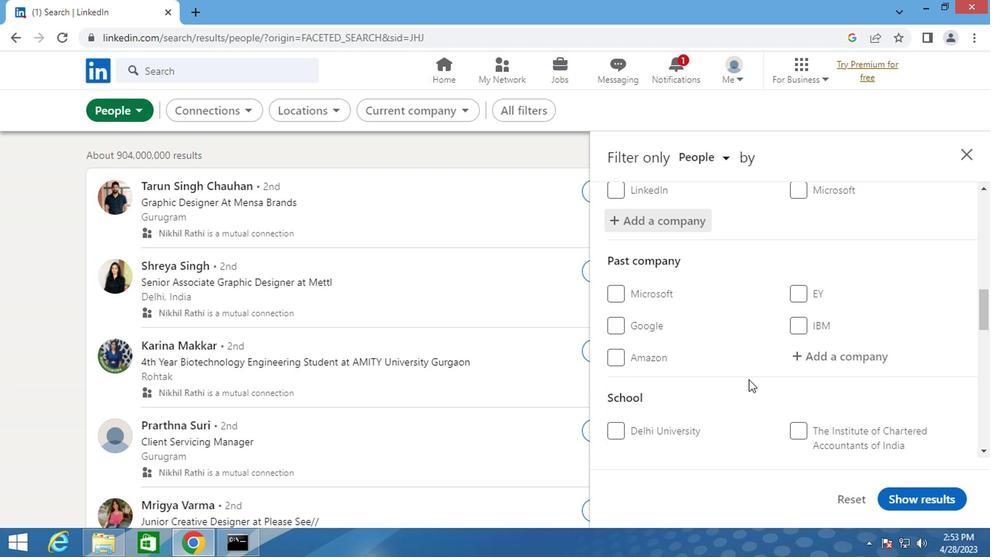 
Action: Mouse moved to (764, 382)
Screenshot: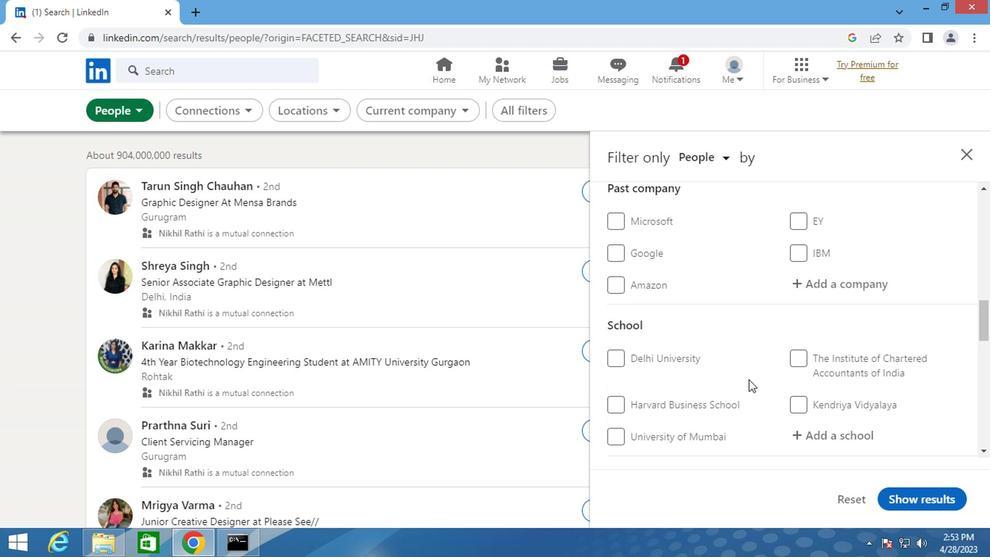 
Action: Mouse scrolled (764, 381) with delta (0, -1)
Screenshot: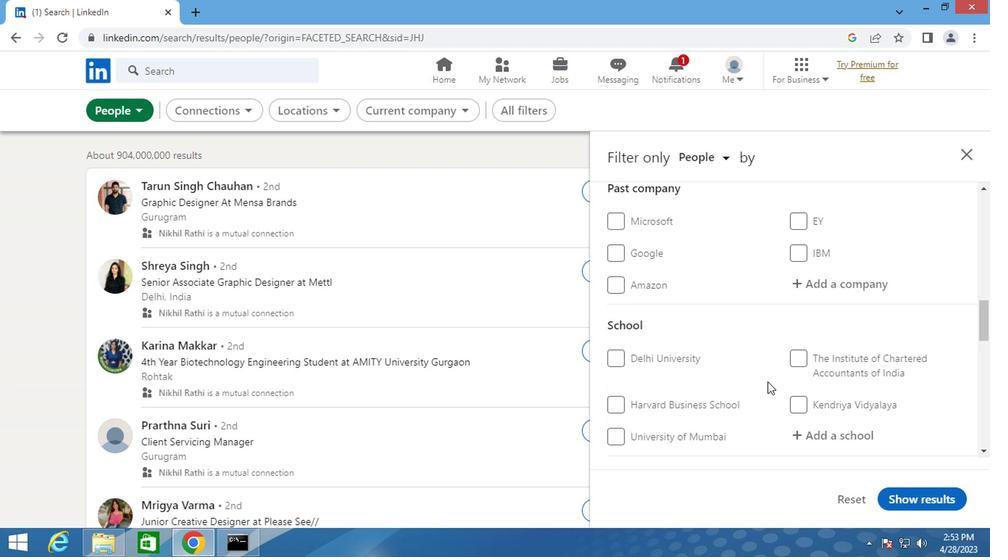 
Action: Mouse moved to (808, 367)
Screenshot: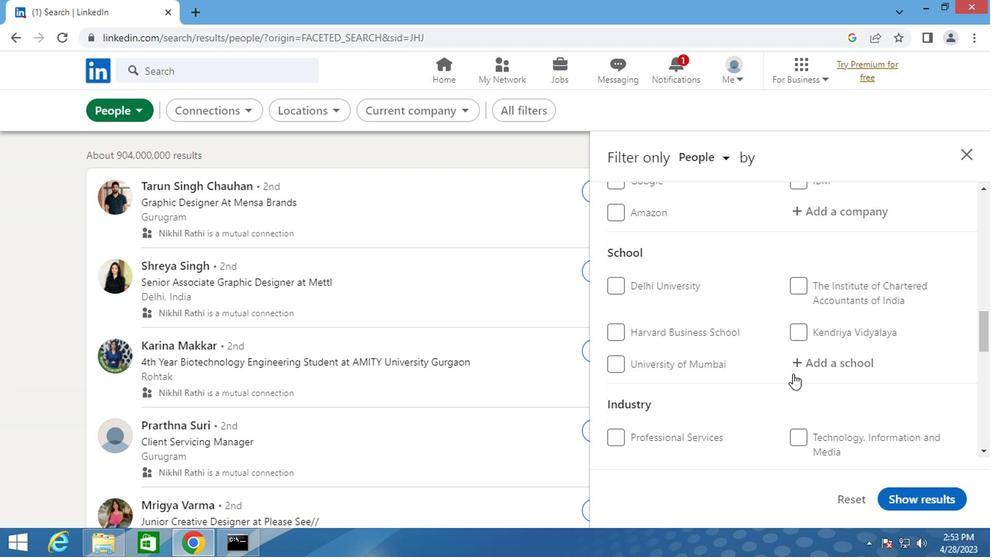 
Action: Mouse pressed left at (808, 367)
Screenshot: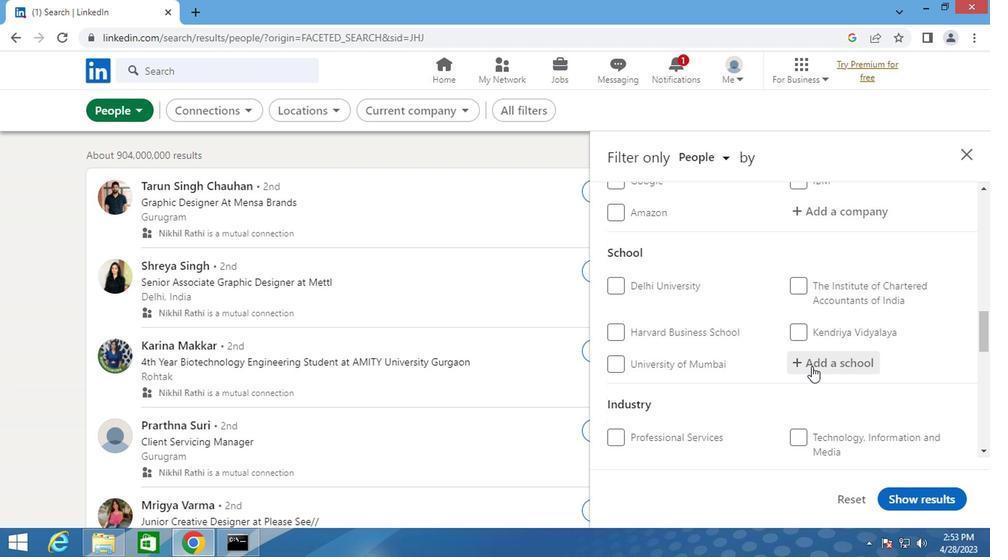 
Action: Key pressed <Key.shift>DELHI<Key.space><Key.shift>PUBLIC<Key.space><Key.shift>SCHOOL<Key.space><Key.shift><Key.shift><Key.shift><Key.shift><Key.shift><Key.shift><Key.shift><Key.shift>BANGL
Screenshot: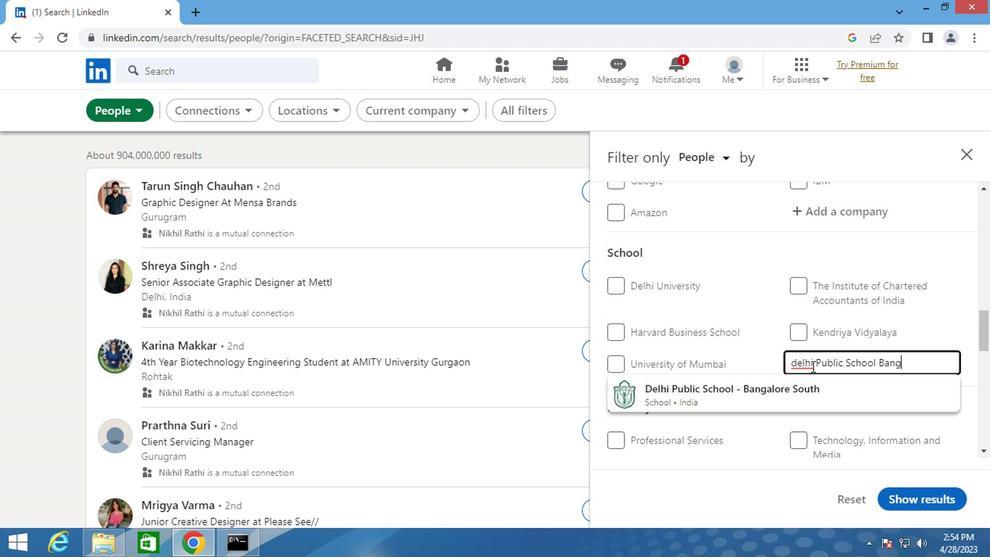 
Action: Mouse moved to (865, 352)
Screenshot: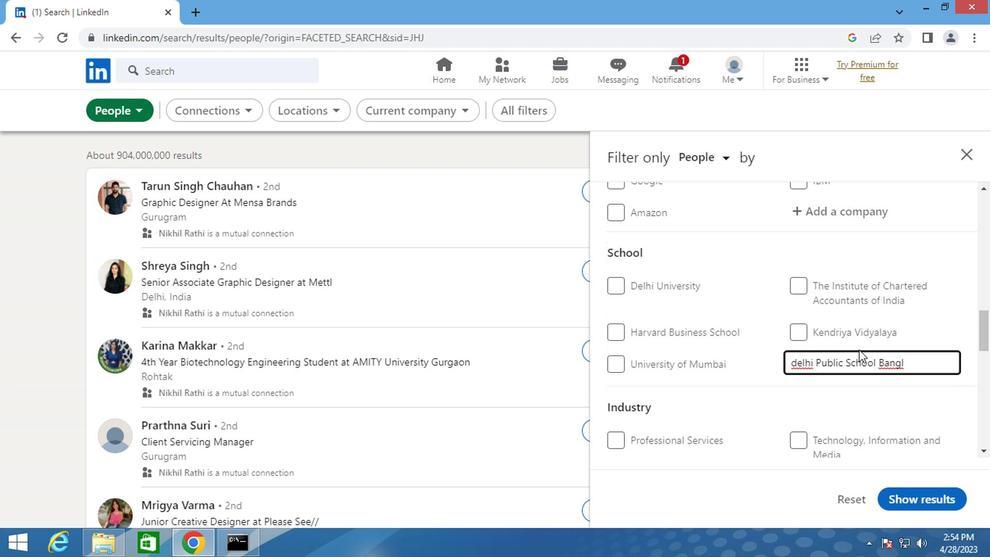 
Action: Key pressed ORE<Key.space><Key.shift>SOUTH
Screenshot: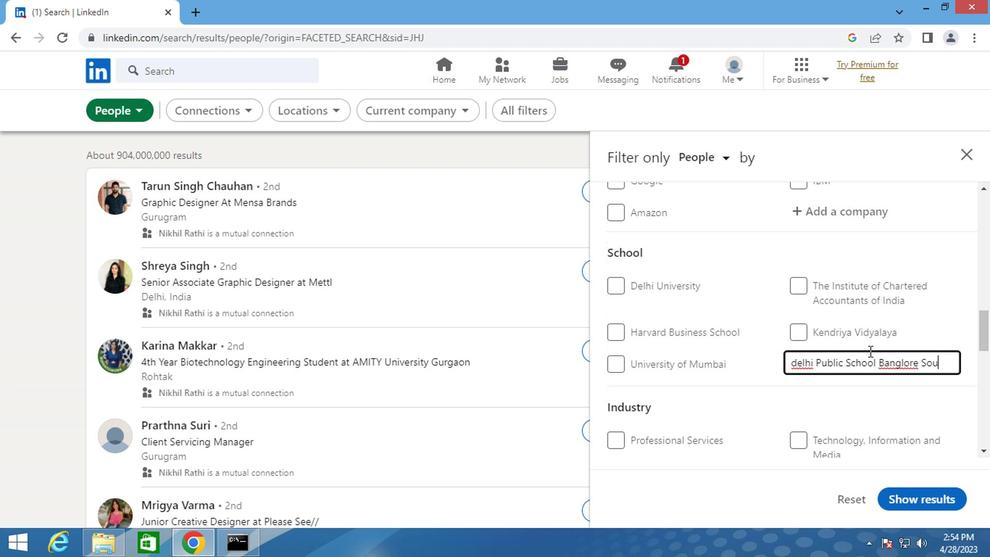 
Action: Mouse moved to (786, 343)
Screenshot: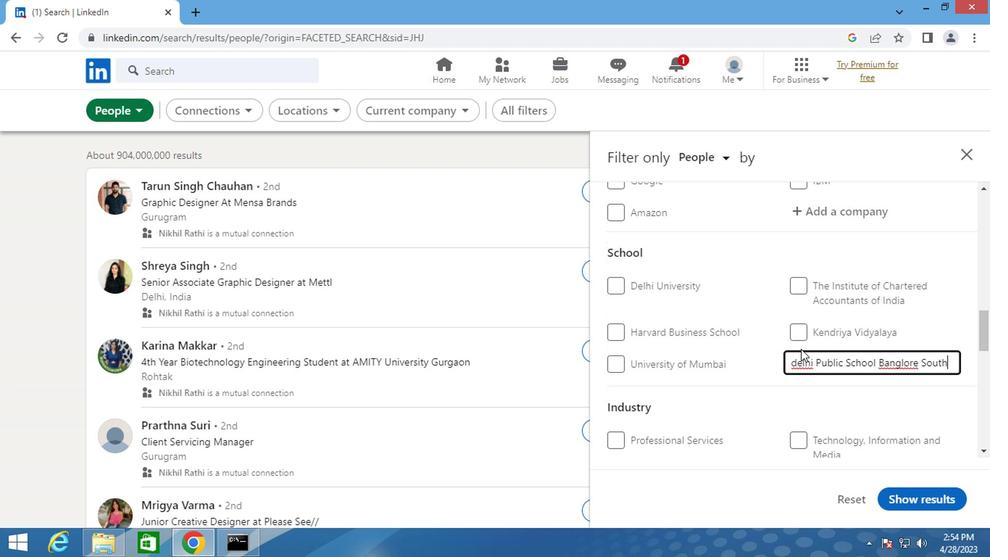 
Action: Mouse scrolled (786, 342) with delta (0, -1)
Screenshot: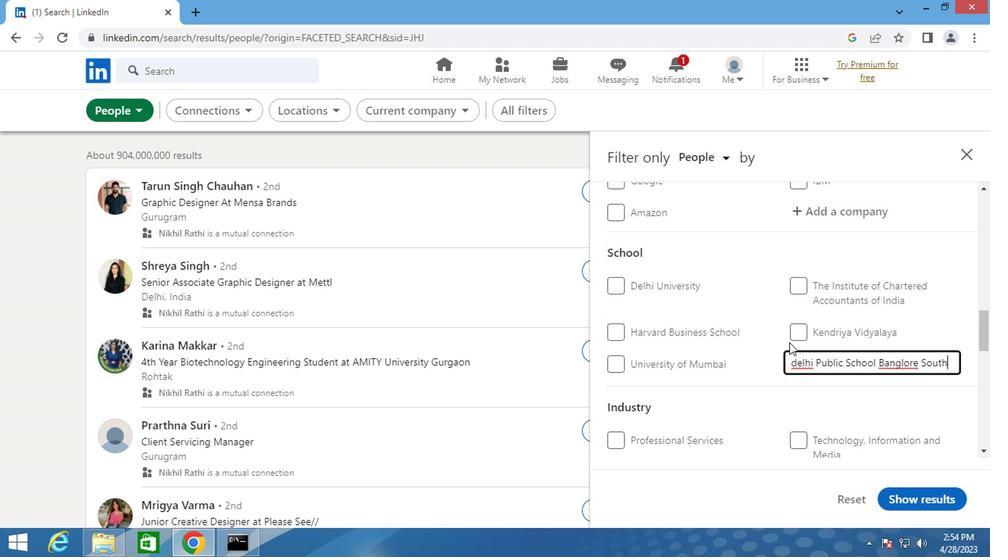 
Action: Mouse scrolled (786, 342) with delta (0, -1)
Screenshot: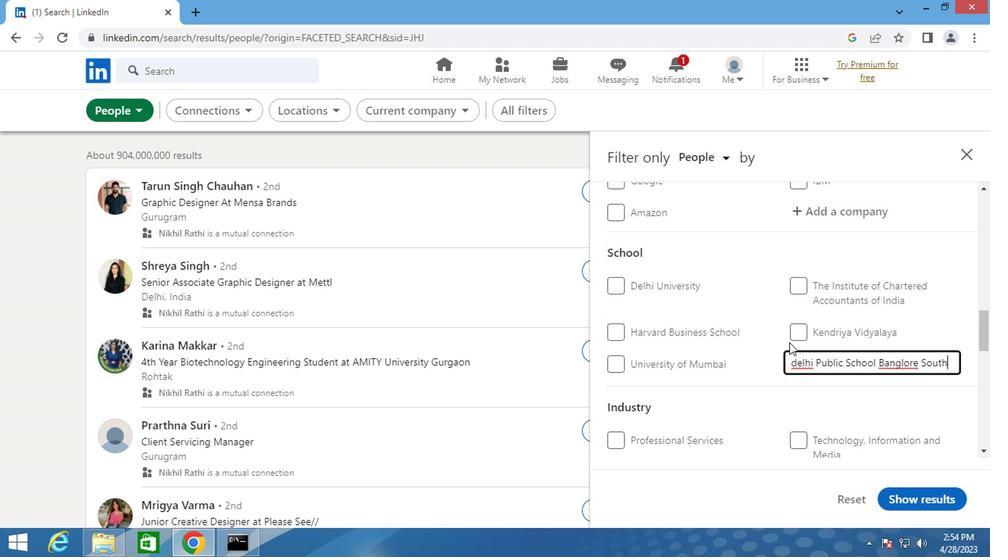 
Action: Mouse scrolled (786, 342) with delta (0, -1)
Screenshot: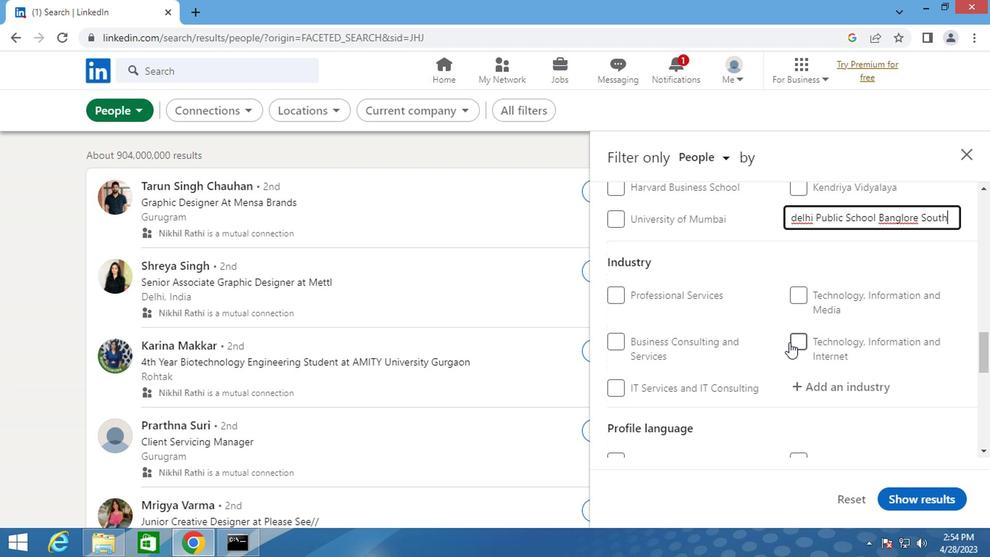 
Action: Mouse moved to (829, 321)
Screenshot: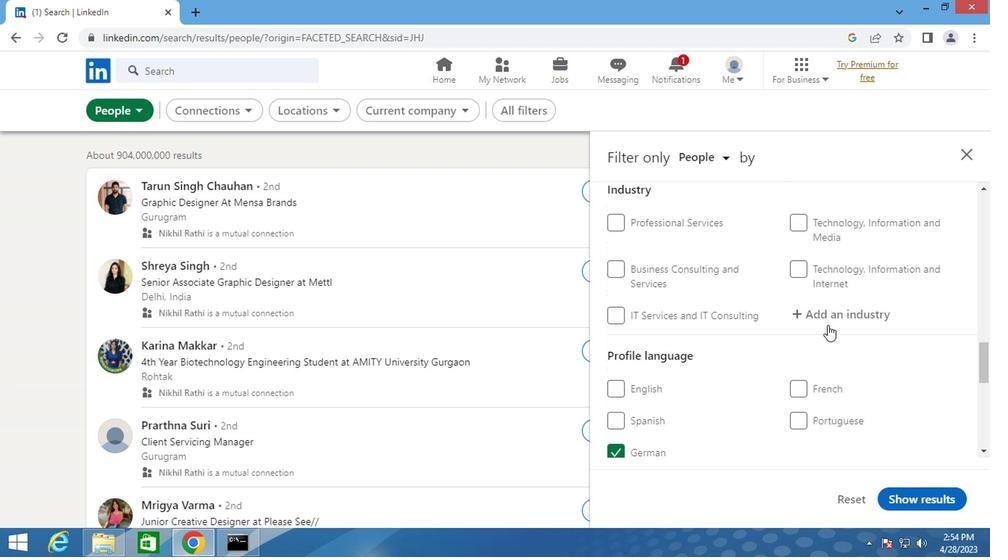 
Action: Mouse pressed left at (829, 321)
Screenshot: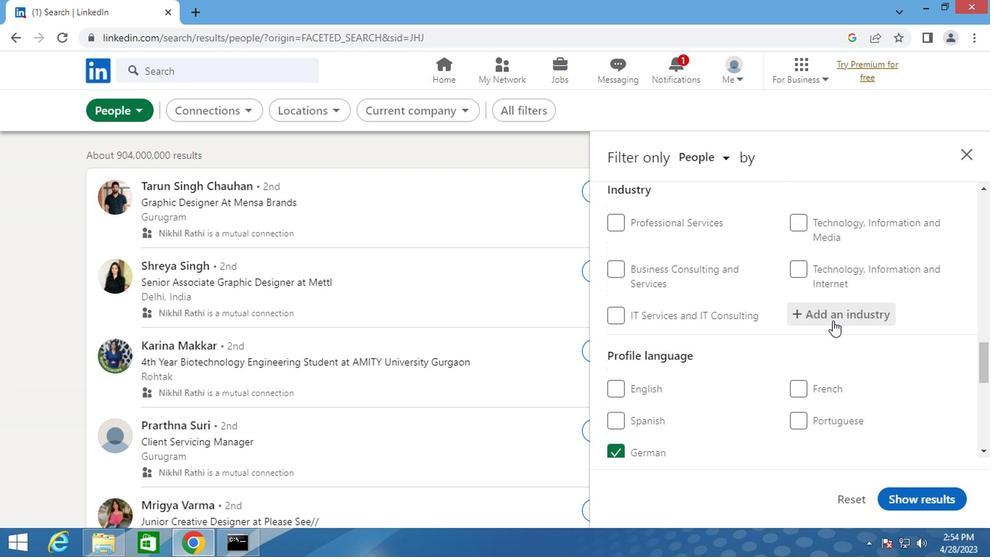 
Action: Key pressed <Key.shift>ARCHITECTU
Screenshot: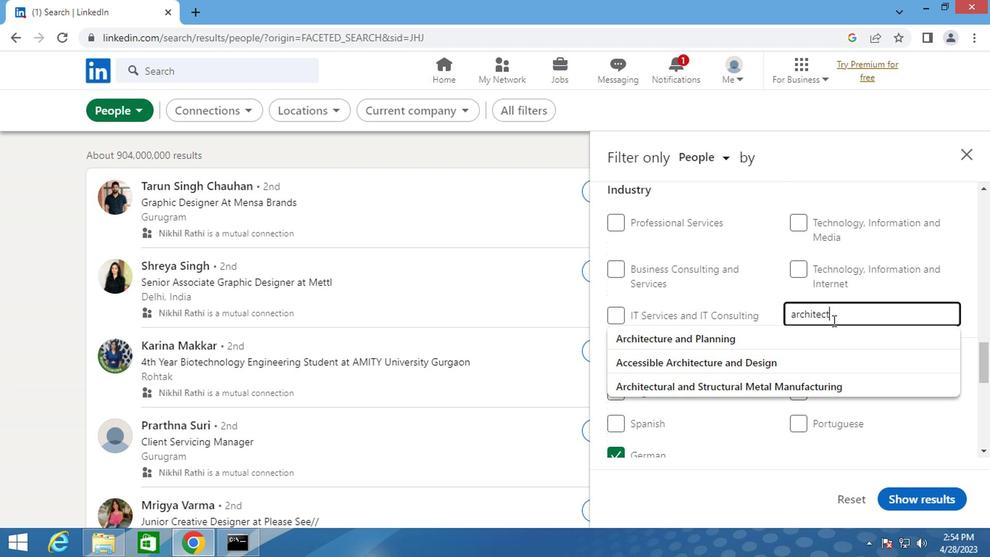 
Action: Mouse moved to (704, 386)
Screenshot: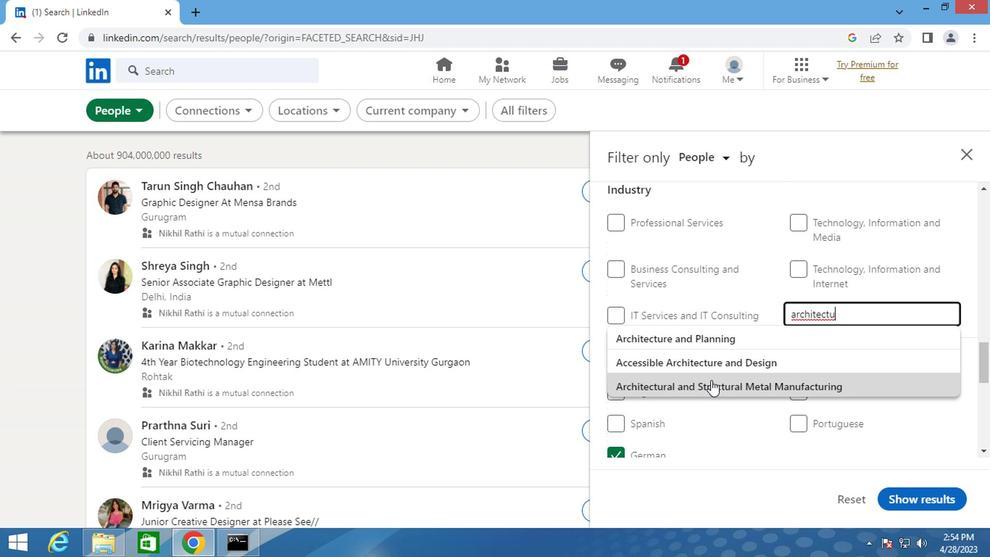 
Action: Mouse pressed left at (704, 386)
Screenshot: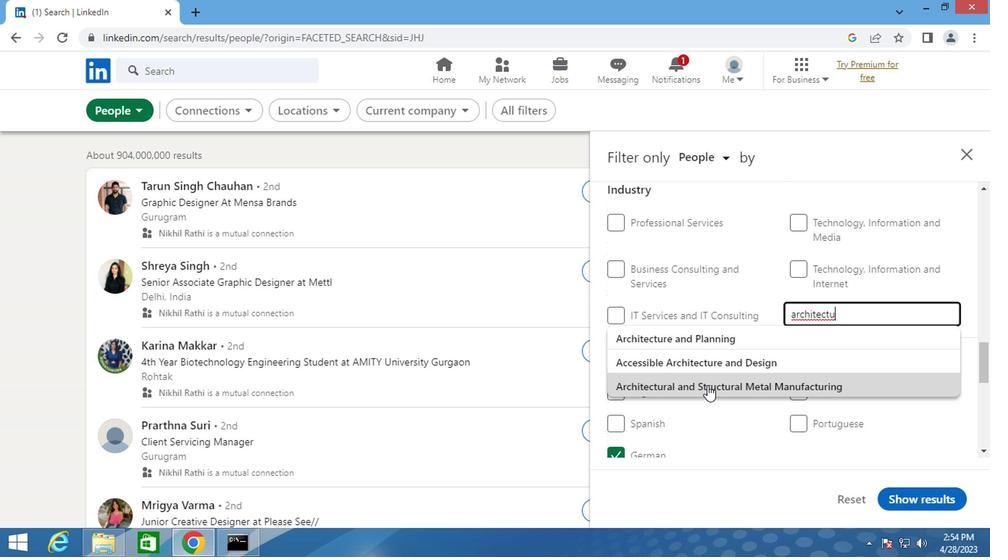 
Action: Mouse scrolled (704, 385) with delta (0, -1)
Screenshot: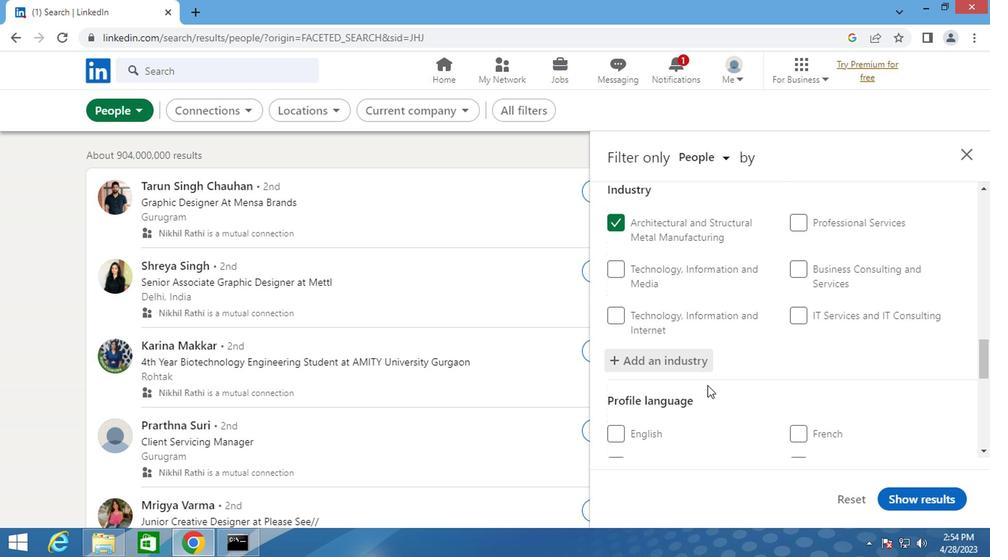 
Action: Mouse scrolled (704, 385) with delta (0, -1)
Screenshot: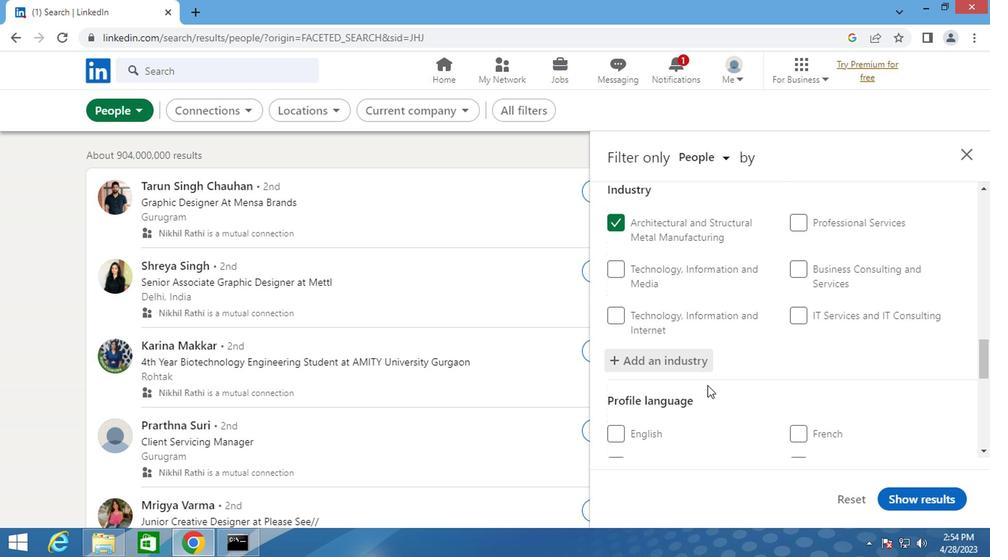 
Action: Mouse moved to (704, 385)
Screenshot: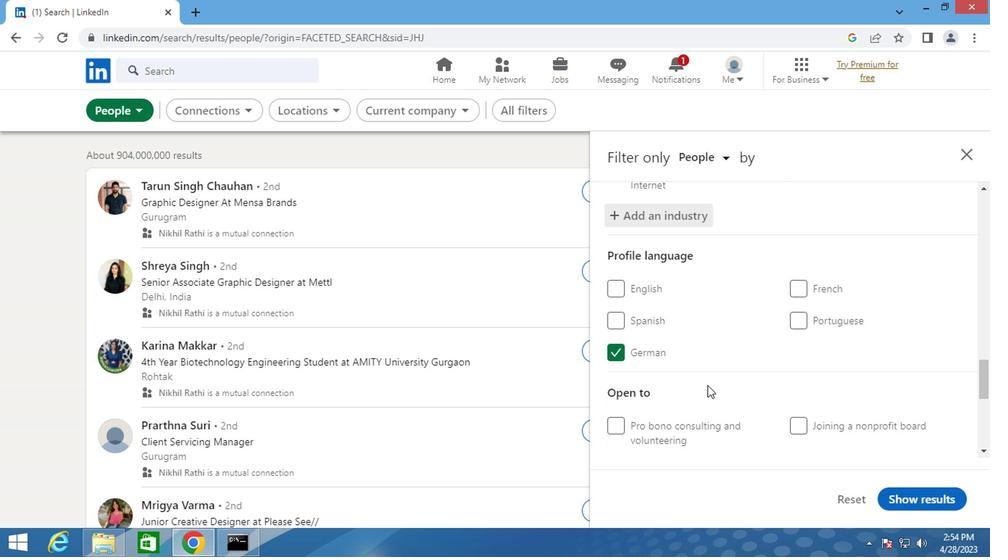 
Action: Mouse scrolled (704, 384) with delta (0, 0)
Screenshot: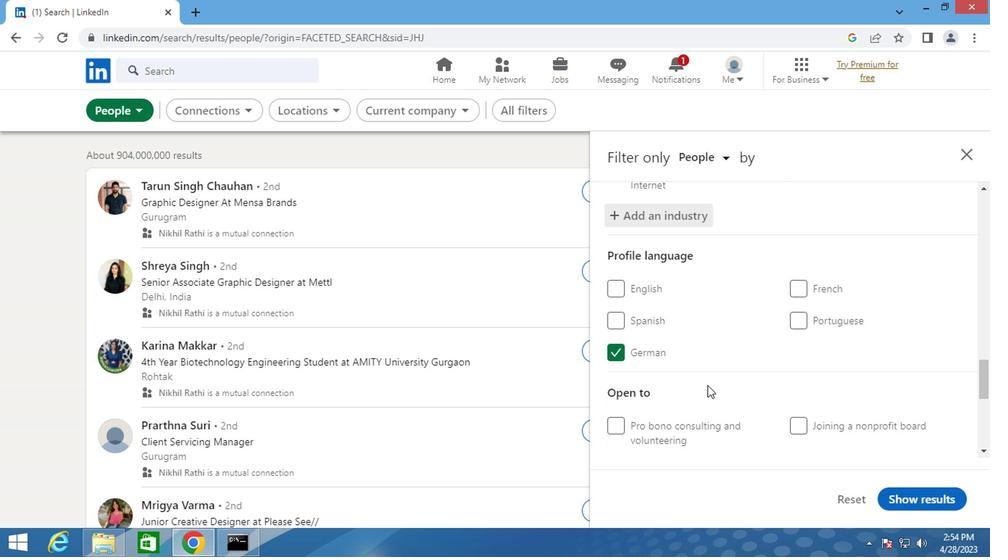 
Action: Mouse scrolled (704, 384) with delta (0, 0)
Screenshot: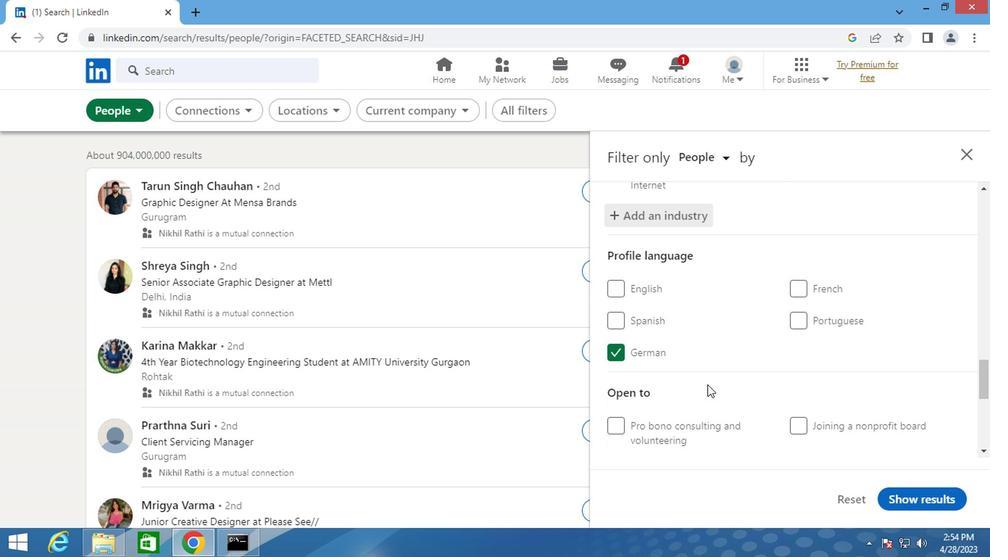 
Action: Mouse moved to (704, 382)
Screenshot: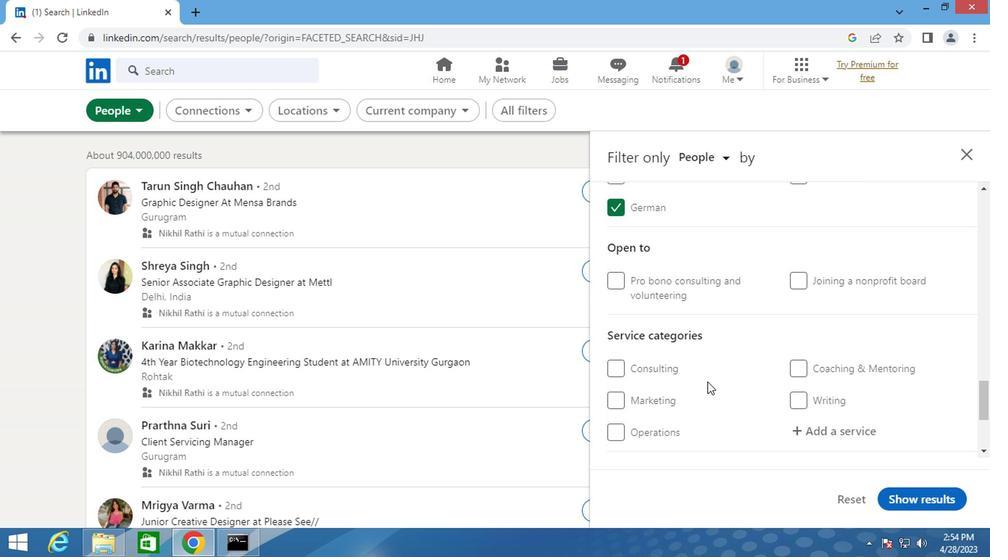 
Action: Mouse scrolled (704, 381) with delta (0, -1)
Screenshot: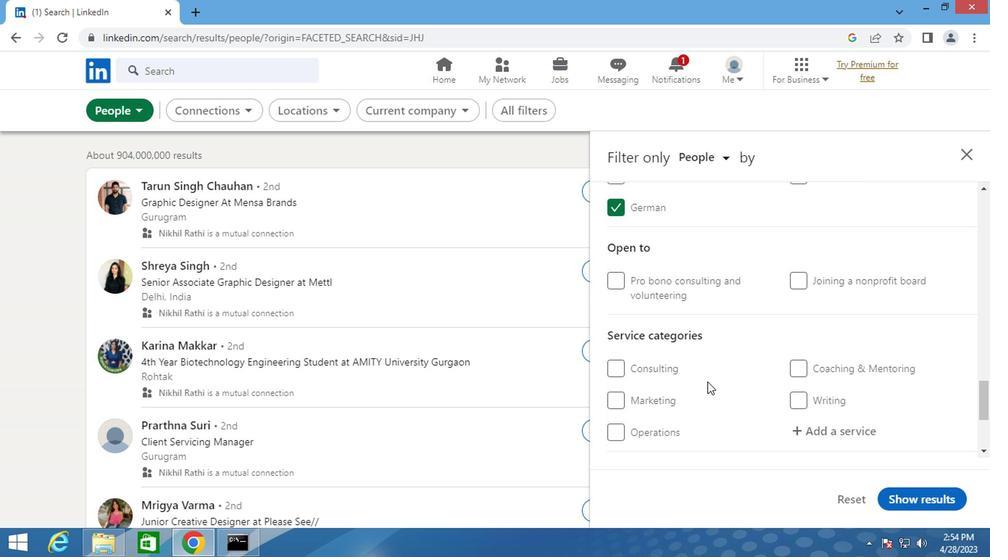 
Action: Mouse moved to (787, 355)
Screenshot: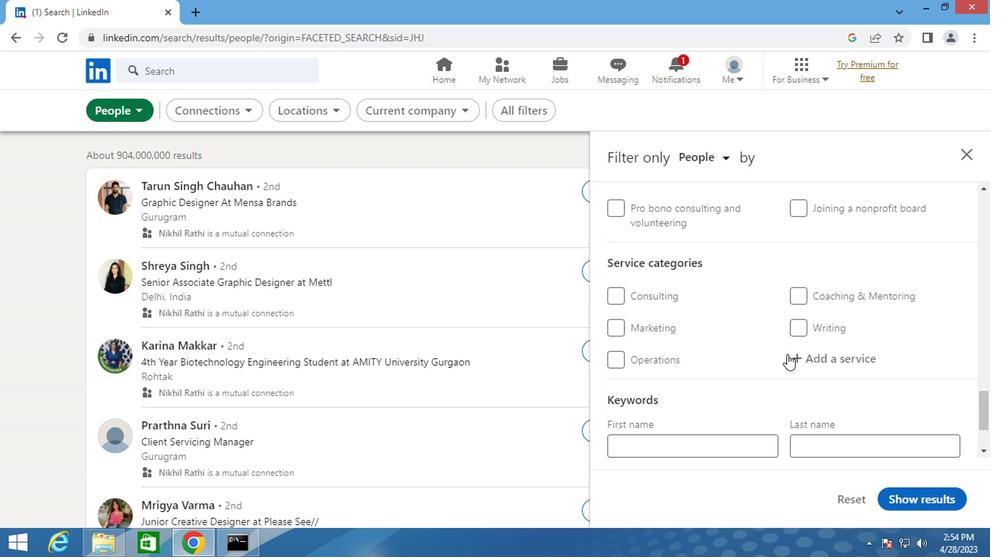 
Action: Mouse pressed left at (787, 355)
Screenshot: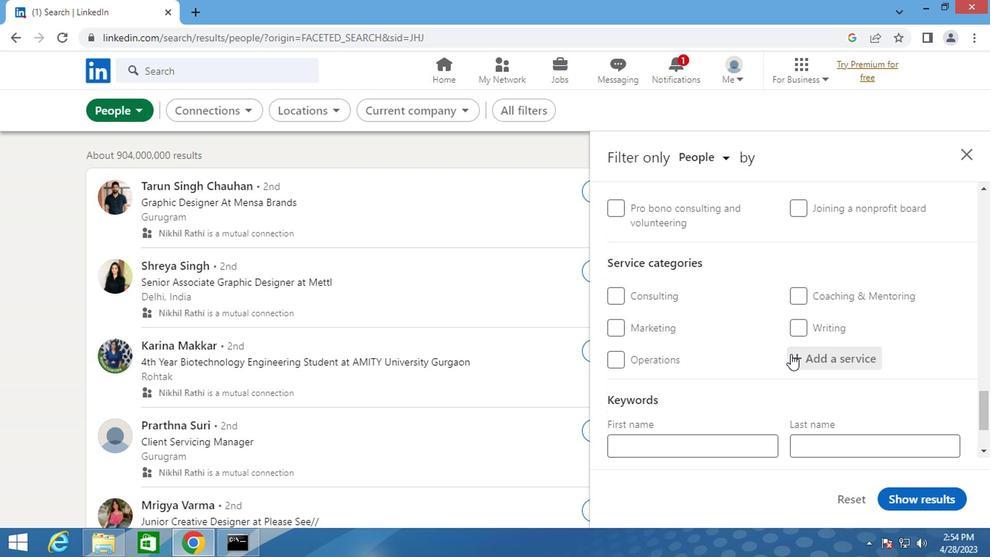 
Action: Key pressed <Key.shift>TRAINING
Screenshot: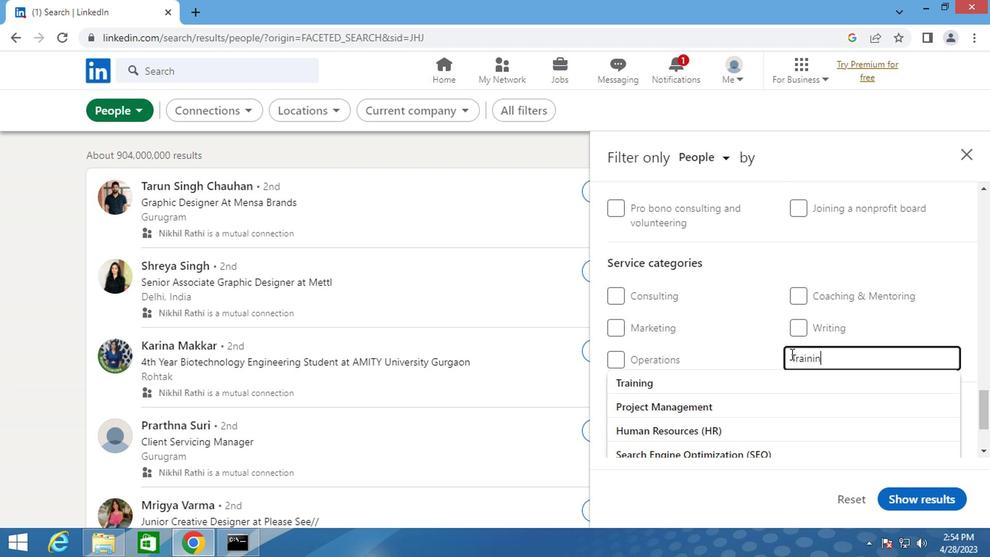 
Action: Mouse moved to (691, 392)
Screenshot: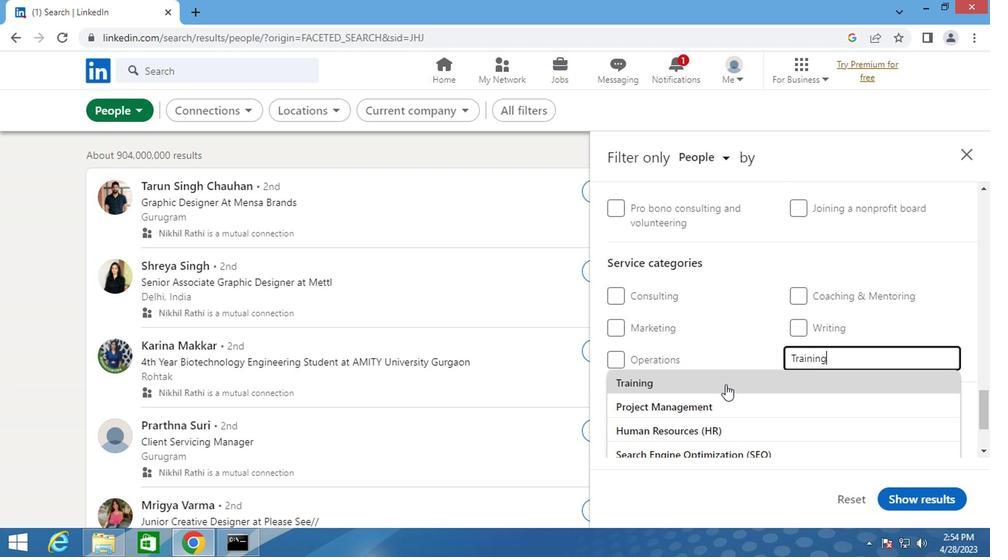 
Action: Mouse pressed left at (691, 392)
Screenshot: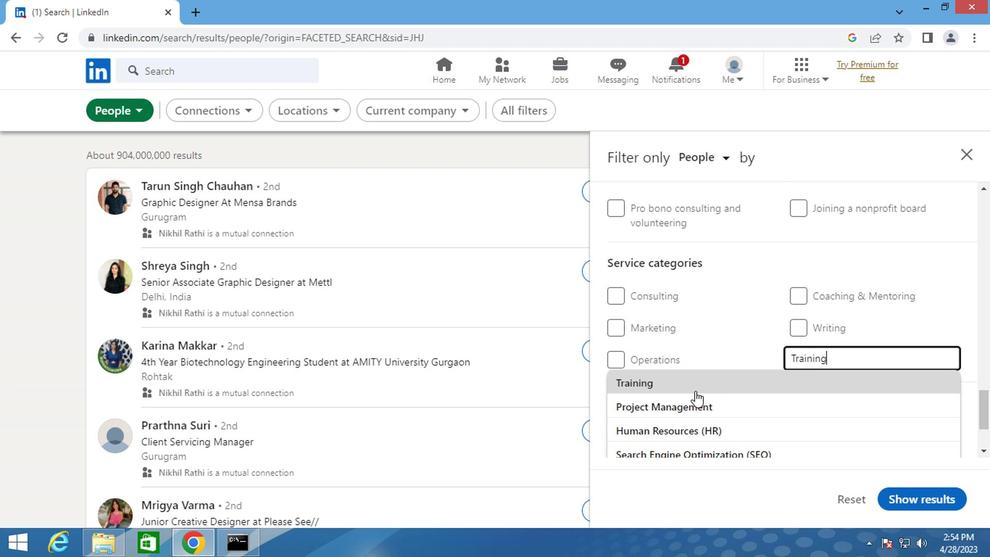 
Action: Mouse moved to (703, 389)
Screenshot: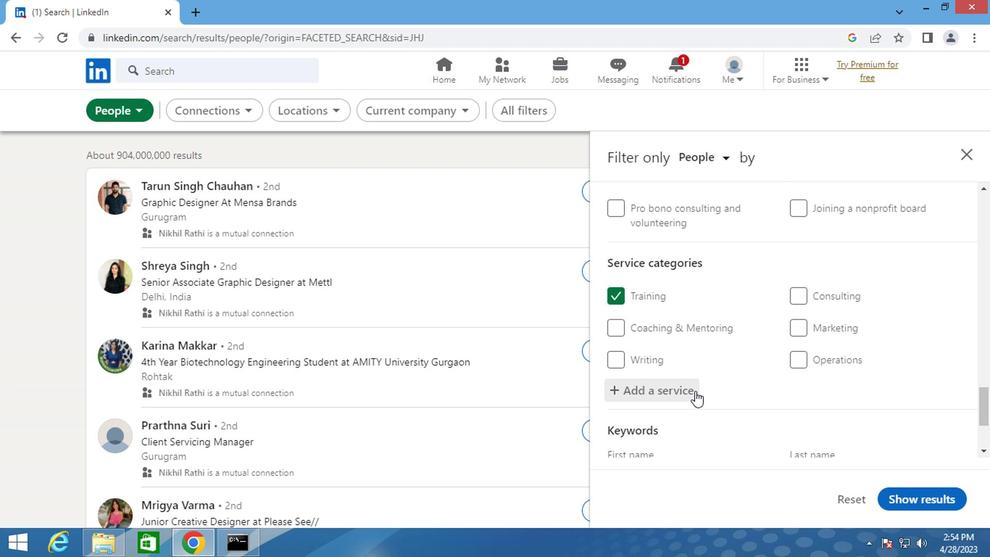 
Action: Mouse scrolled (703, 388) with delta (0, 0)
Screenshot: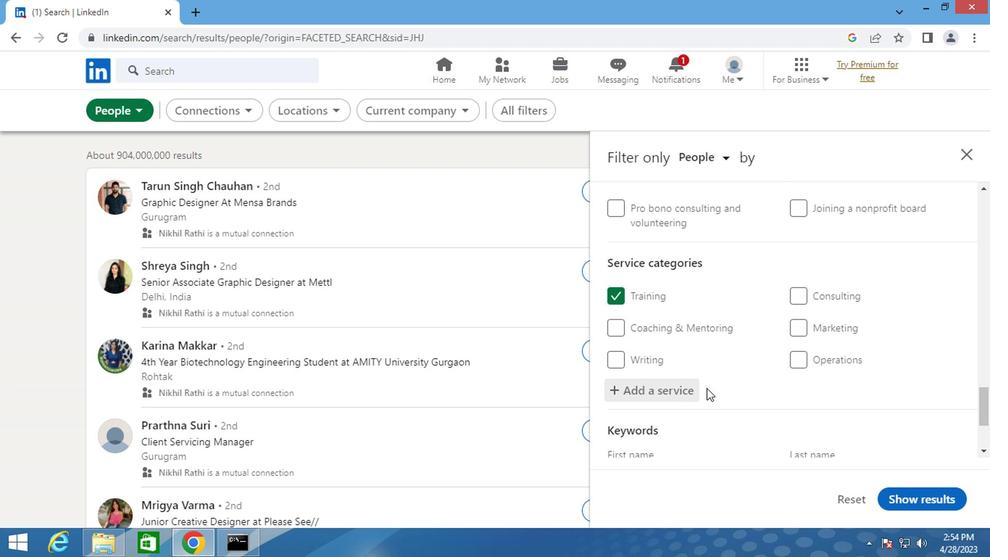 
Action: Mouse scrolled (703, 388) with delta (0, 0)
Screenshot: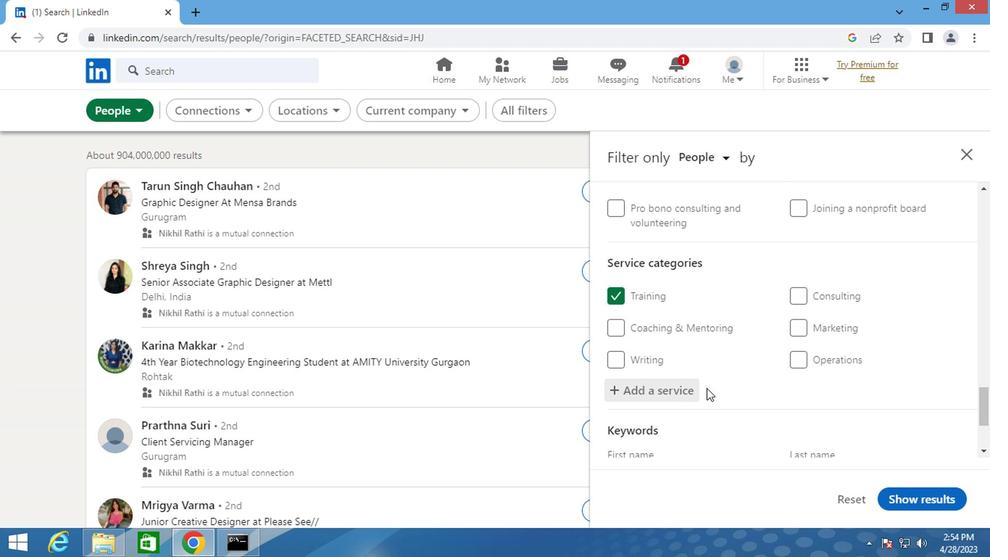 
Action: Mouse moved to (702, 389)
Screenshot: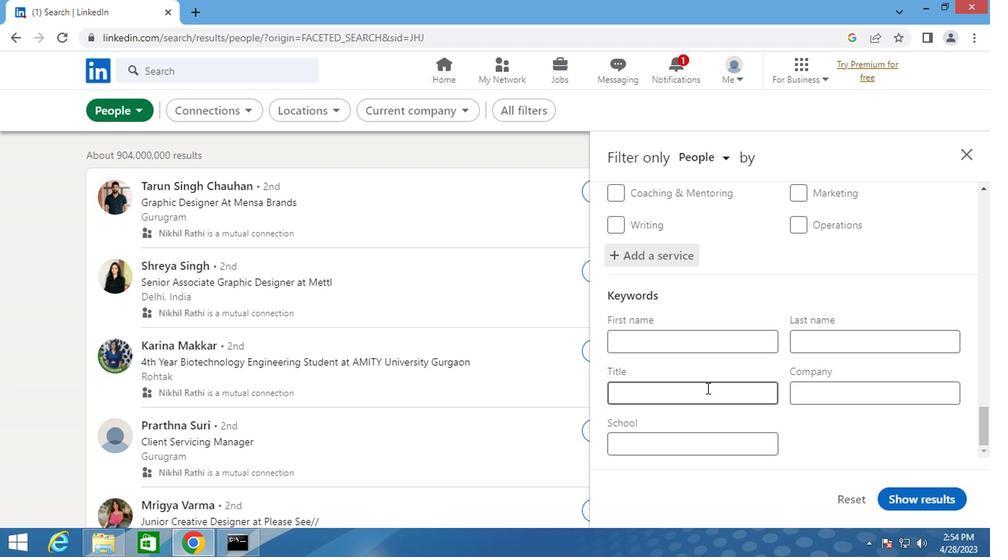 
Action: Mouse pressed left at (702, 389)
Screenshot: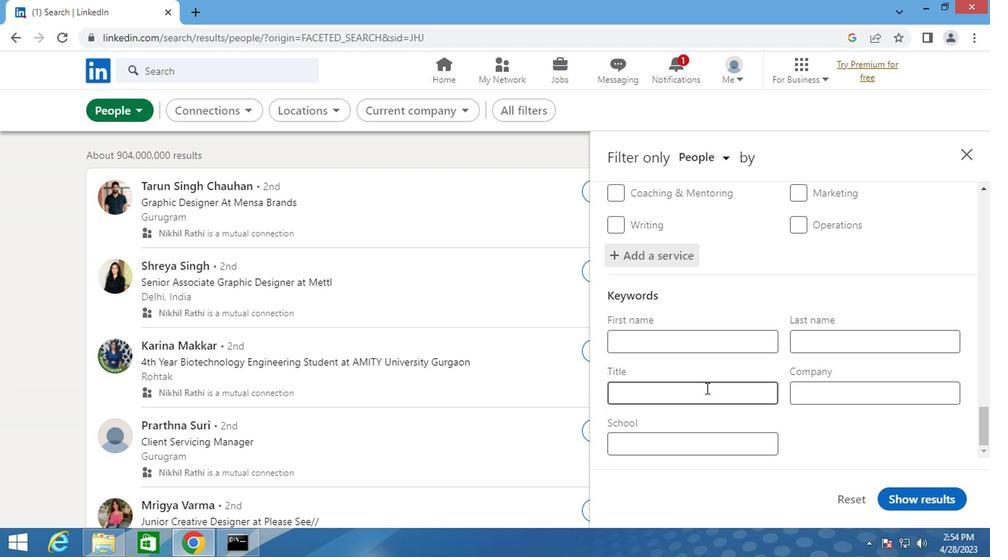 
Action: Key pressed <Key.shift>SQL<Key.space><Key.shift>DEVELOPER
Screenshot: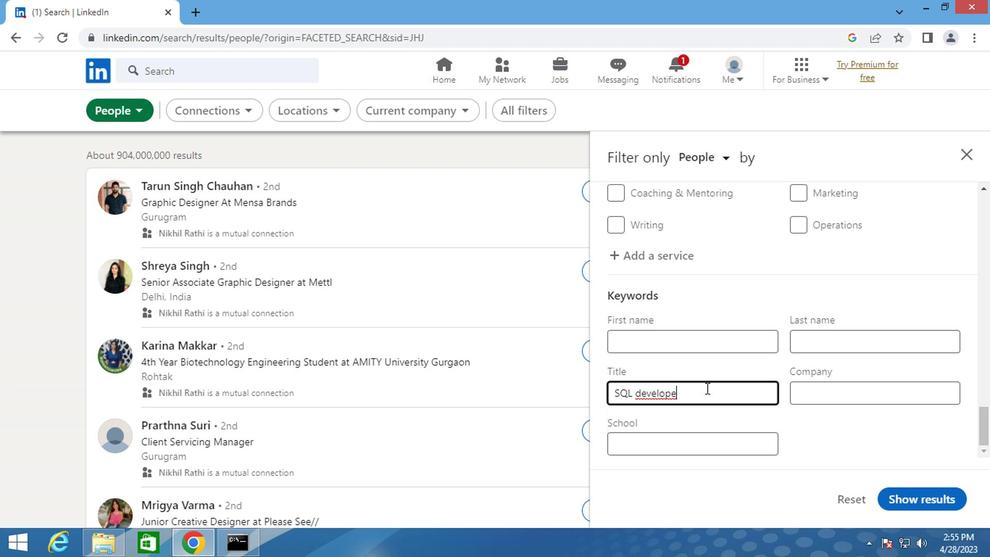
Action: Mouse moved to (901, 495)
Screenshot: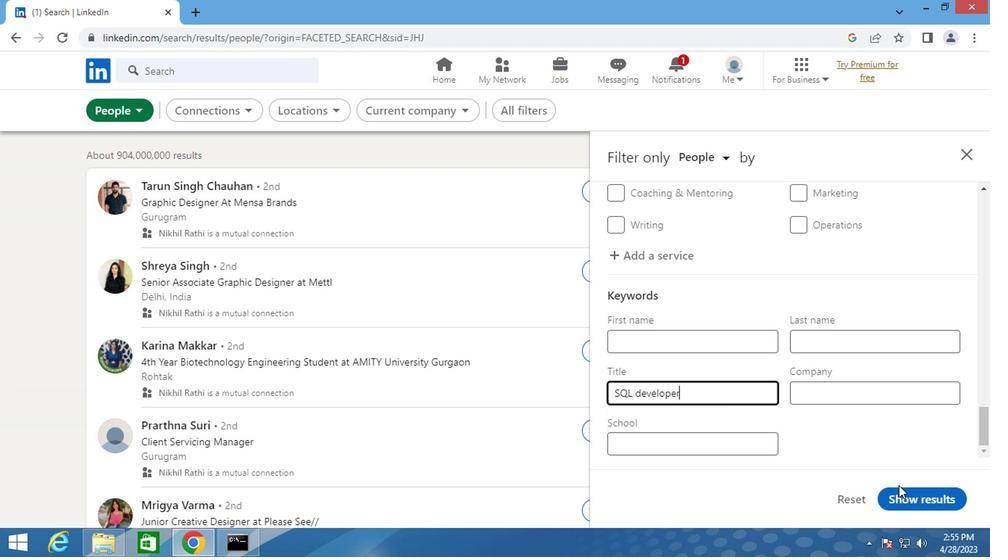 
Action: Mouse pressed left at (901, 495)
Screenshot: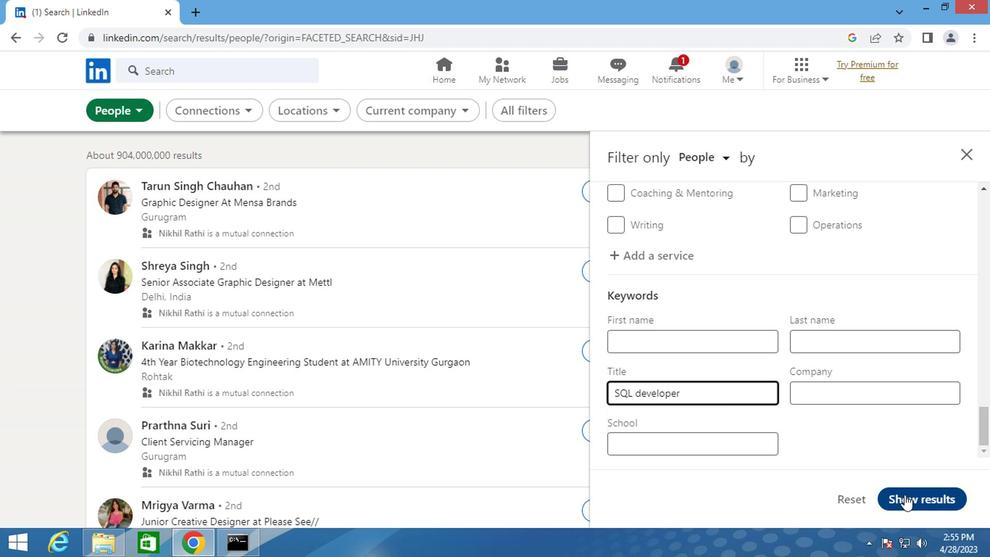
Action: Mouse moved to (901, 495)
Screenshot: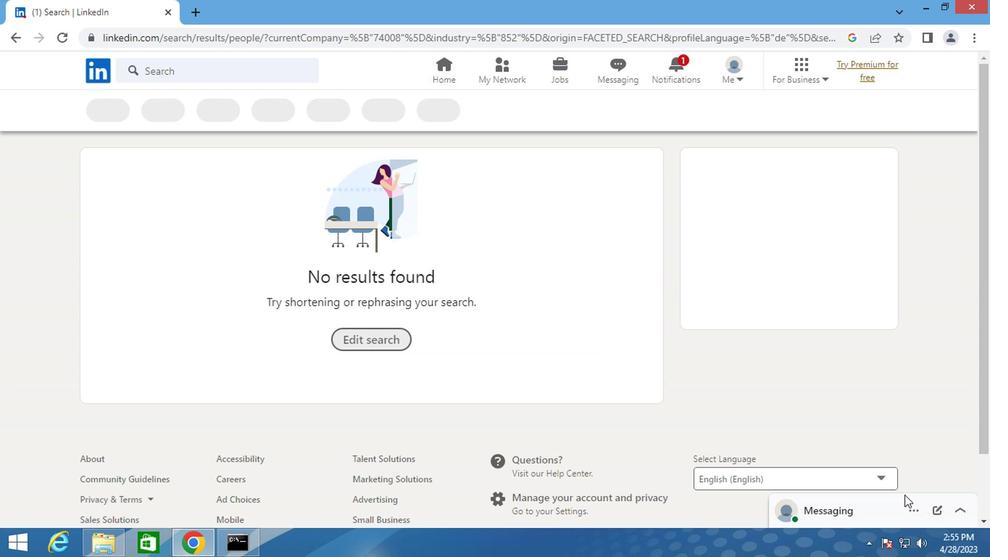 
